 Task: Open Card Crisis Communication Execution in Board Social Media Influencer Content Creation and Management to Workspace Experiential Marketing and add a team member Softage.1@softage.net, a label Red, a checklist Cafe Launch, an attachment from your google drive, a color Red and finally, add a card description 'Plan and execute company team-building seminar' and a comment 'Let us make sure we have a clear understanding of the objectives and requirements of this task before getting started.'. Add a start date 'Jan 09, 1900' with a due date 'Jan 16, 1900'
Action: Mouse moved to (90, 398)
Screenshot: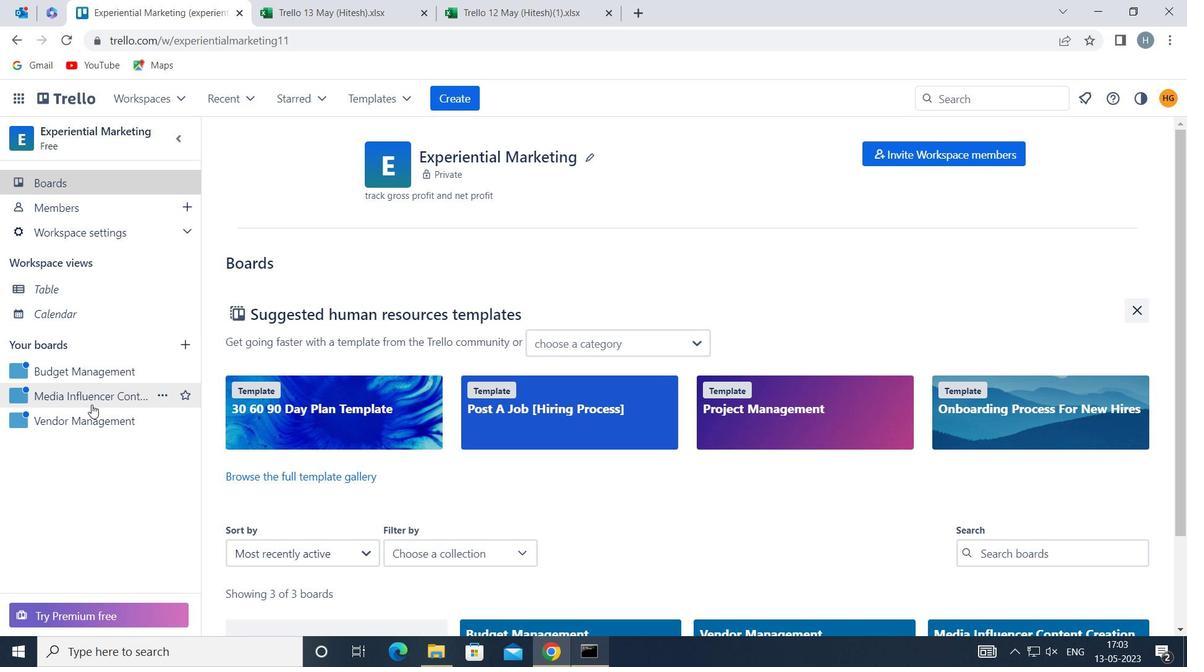 
Action: Mouse pressed left at (90, 398)
Screenshot: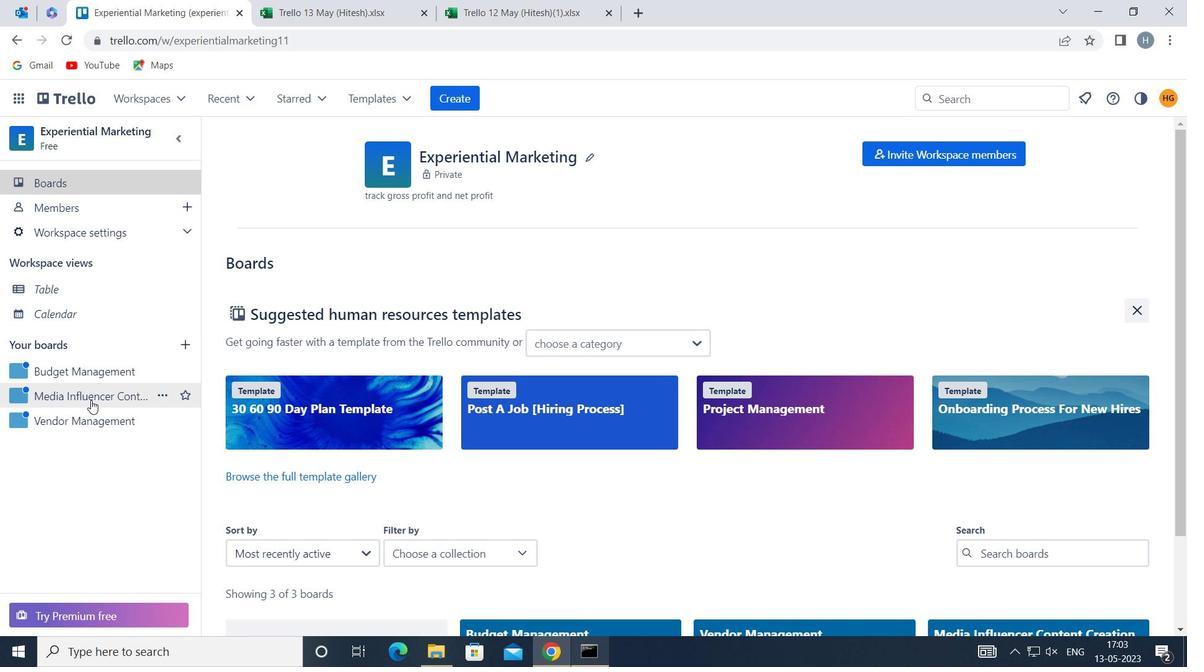 
Action: Mouse moved to (753, 220)
Screenshot: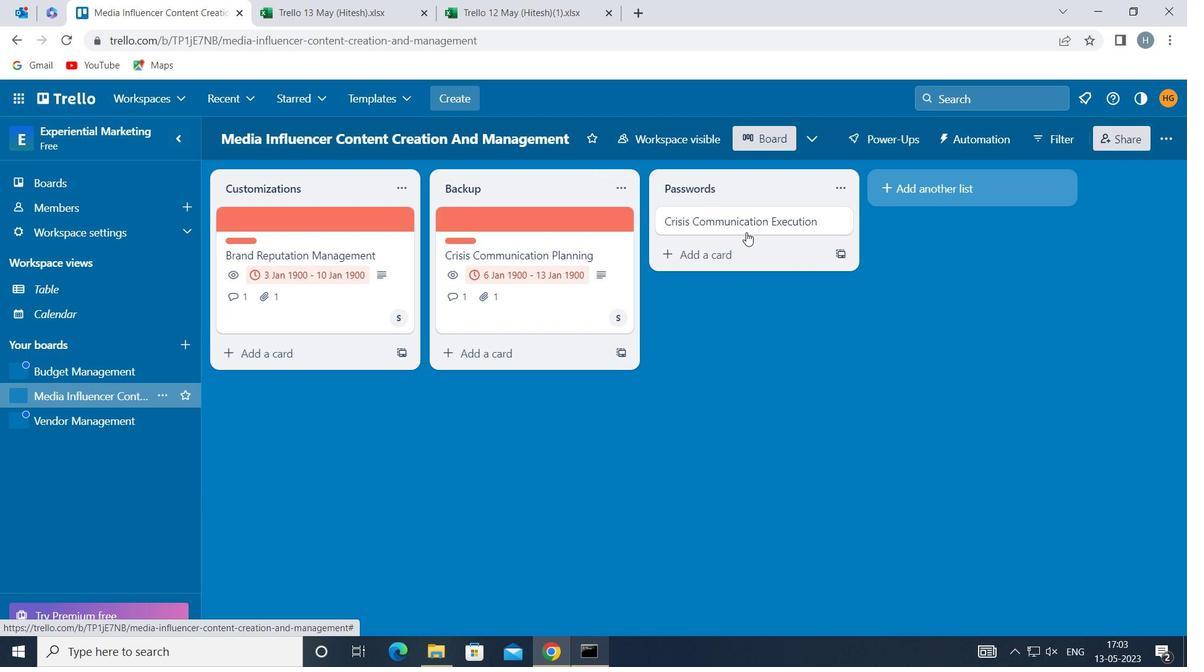 
Action: Mouse pressed left at (753, 220)
Screenshot: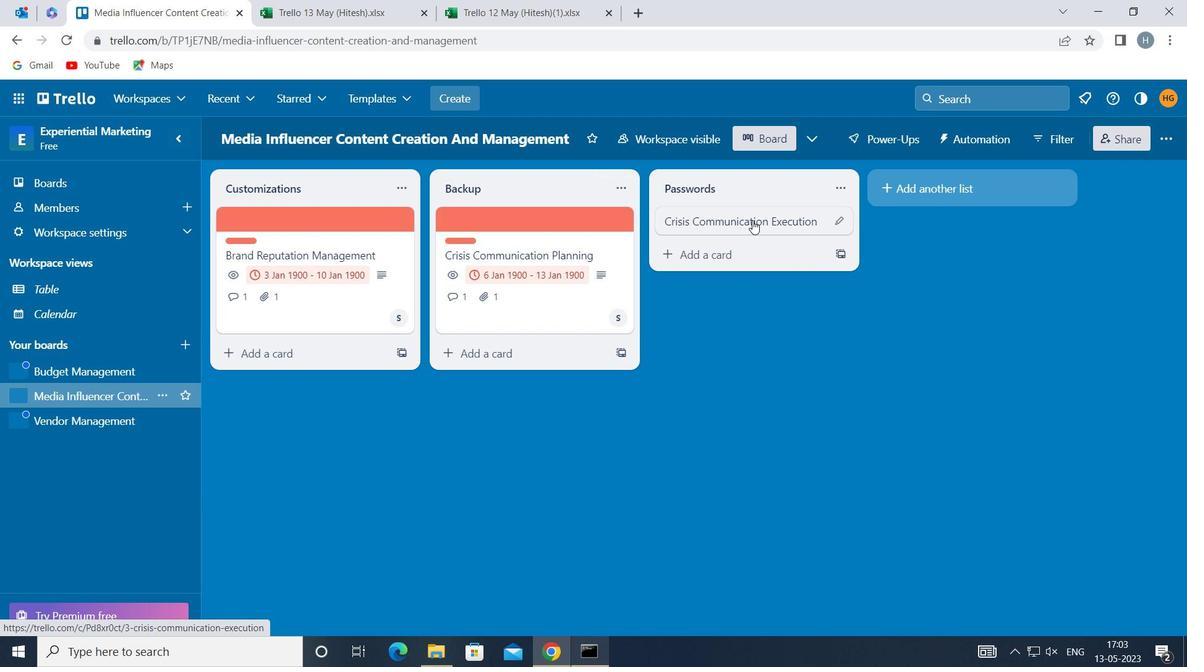 
Action: Mouse moved to (821, 275)
Screenshot: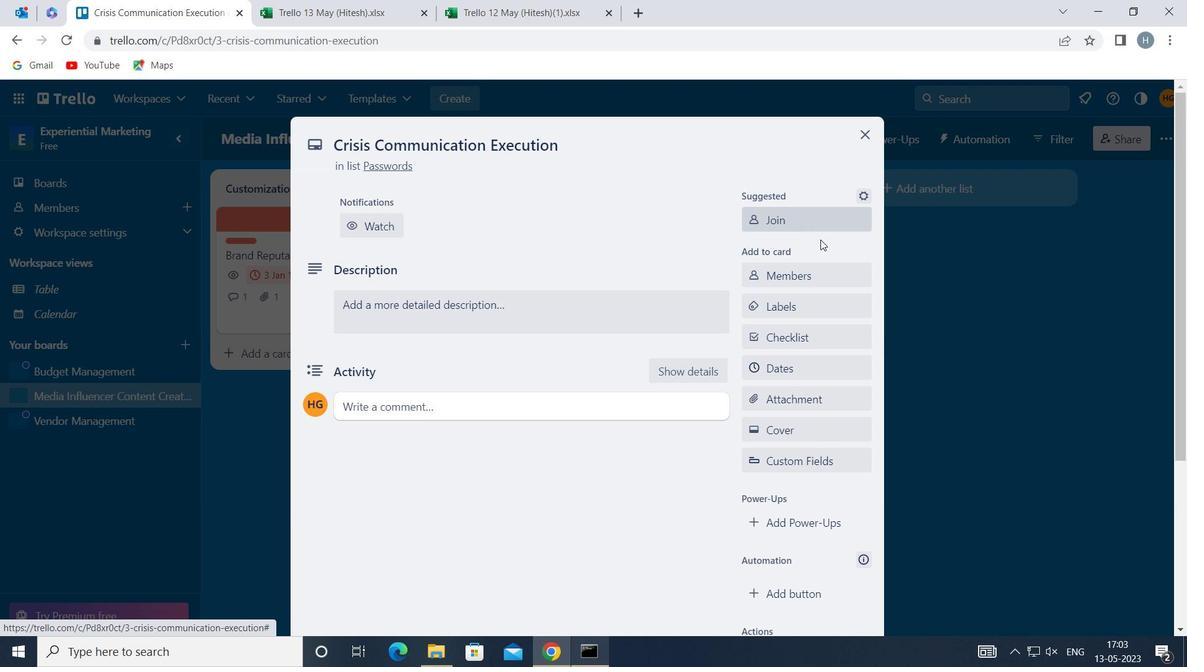 
Action: Mouse pressed left at (821, 275)
Screenshot: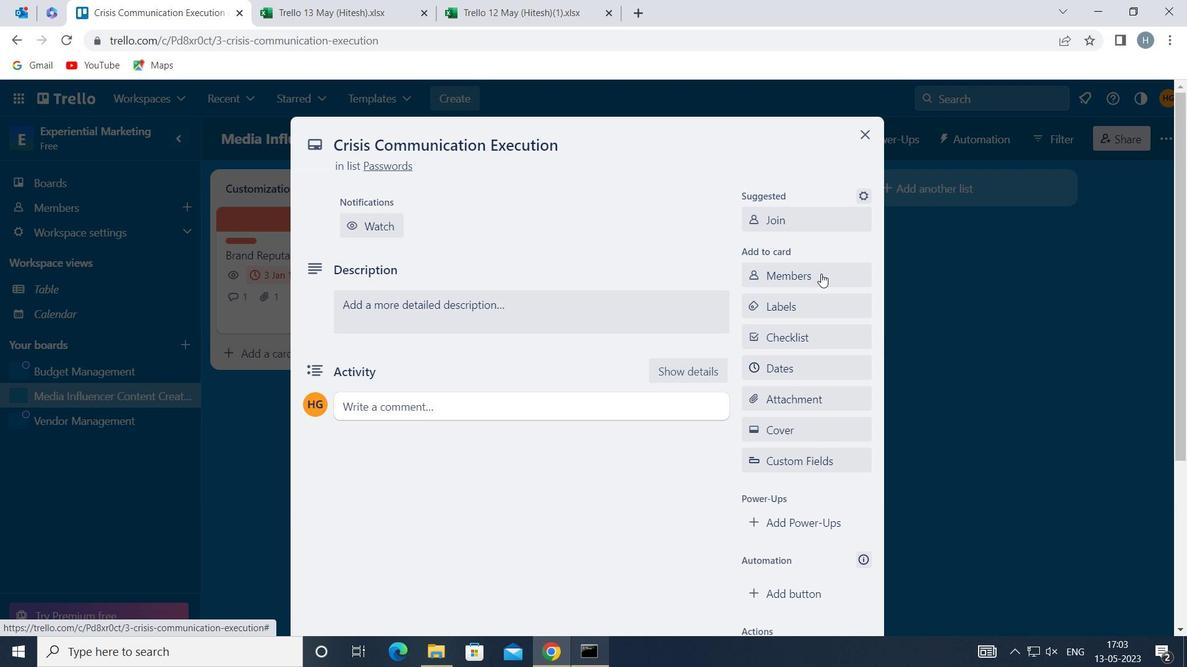 
Action: Key pressed softage
Screenshot: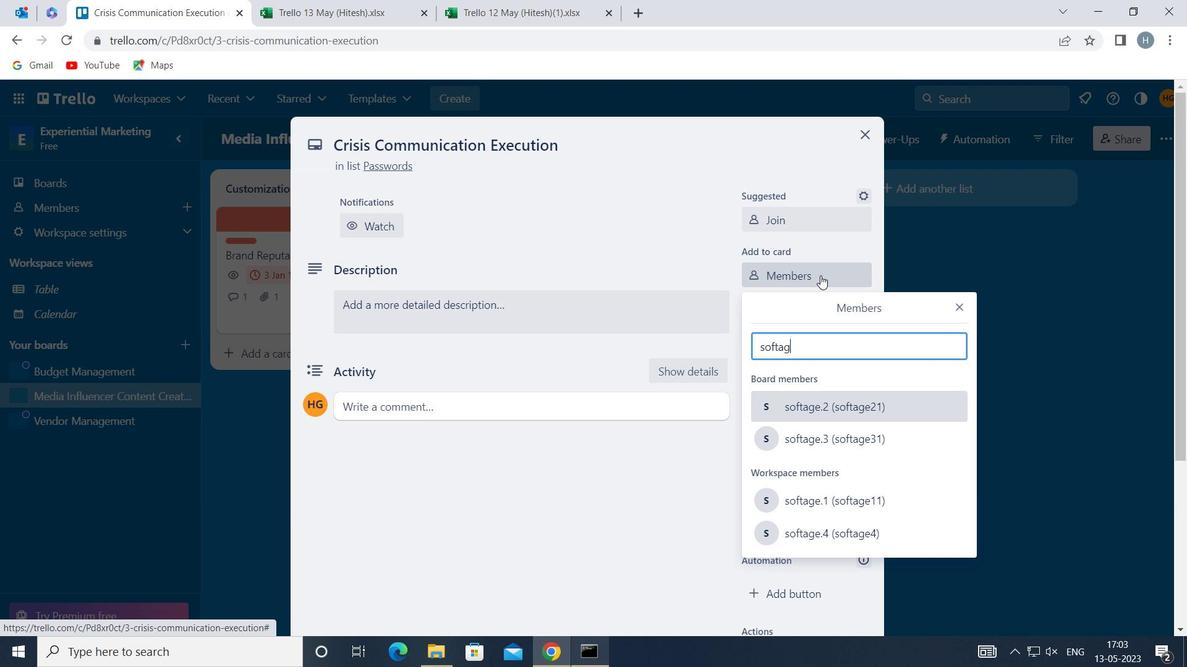 
Action: Mouse moved to (848, 497)
Screenshot: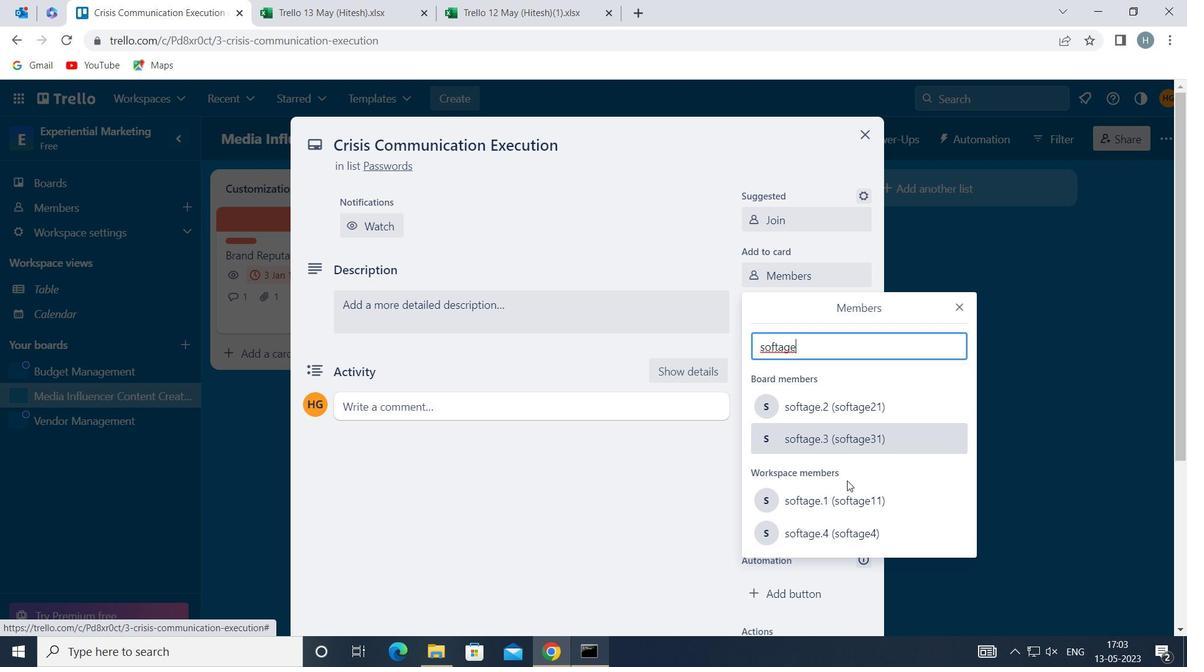 
Action: Mouse pressed left at (848, 497)
Screenshot: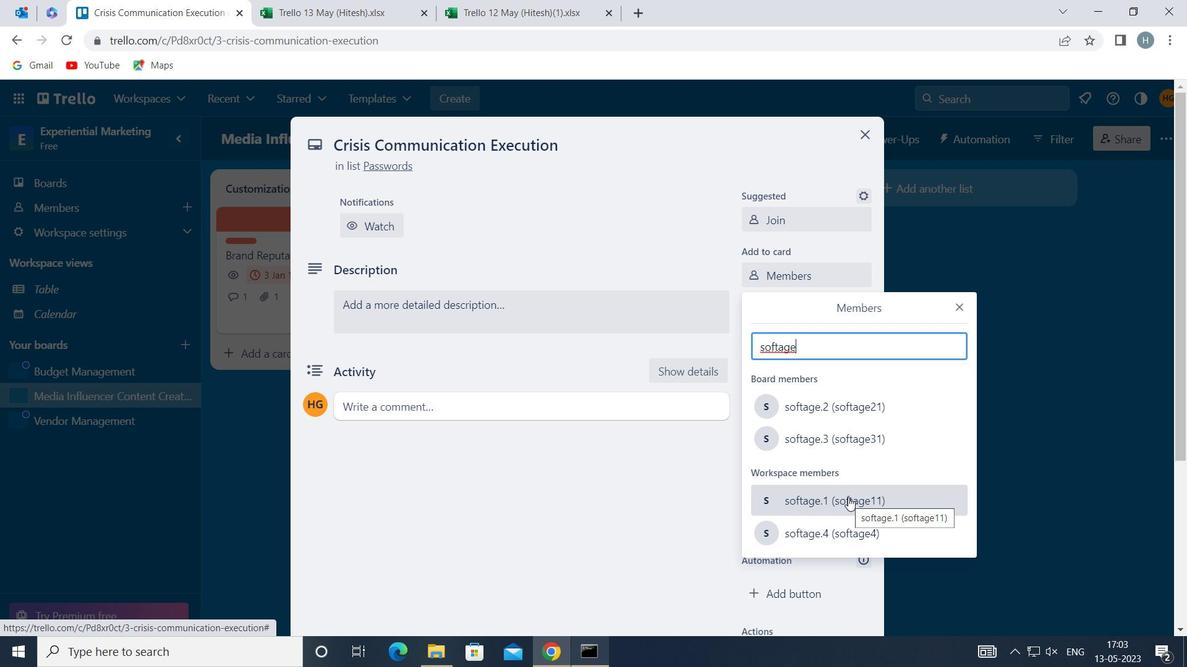 
Action: Mouse moved to (960, 306)
Screenshot: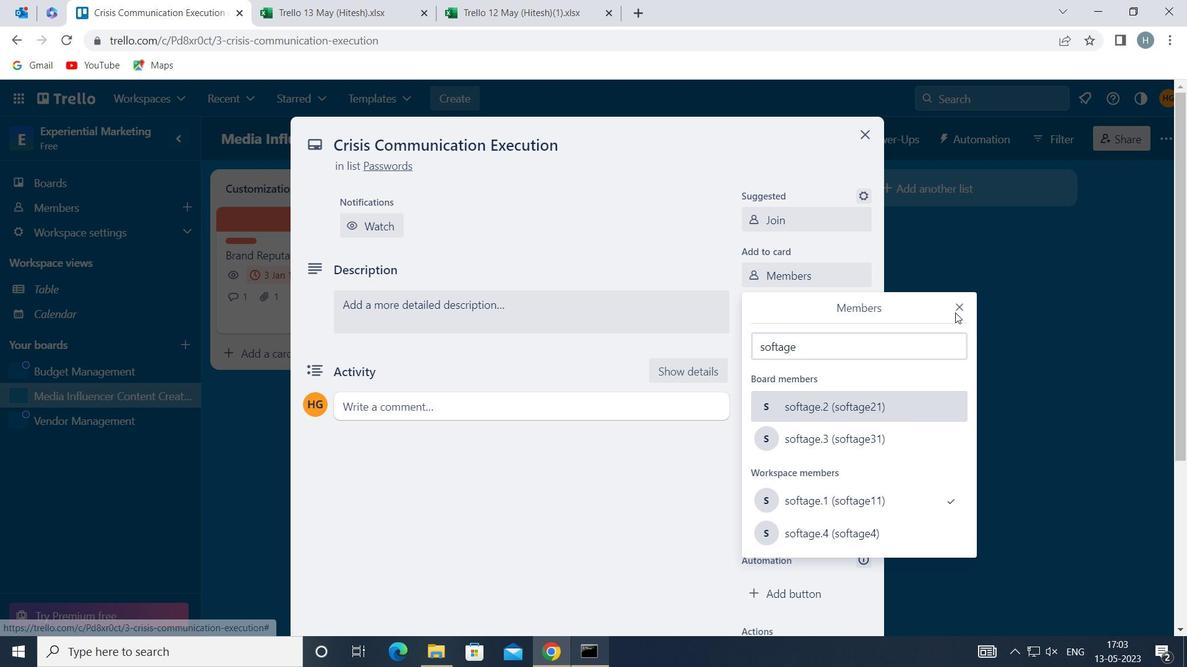 
Action: Mouse pressed left at (960, 306)
Screenshot: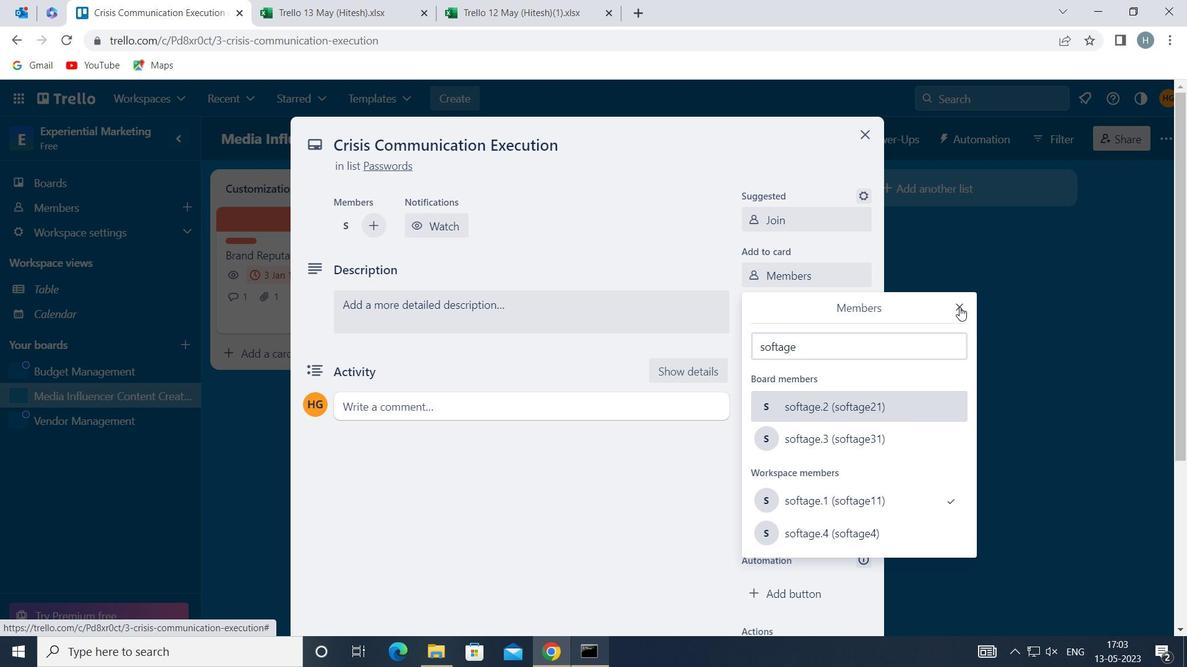 
Action: Mouse moved to (816, 301)
Screenshot: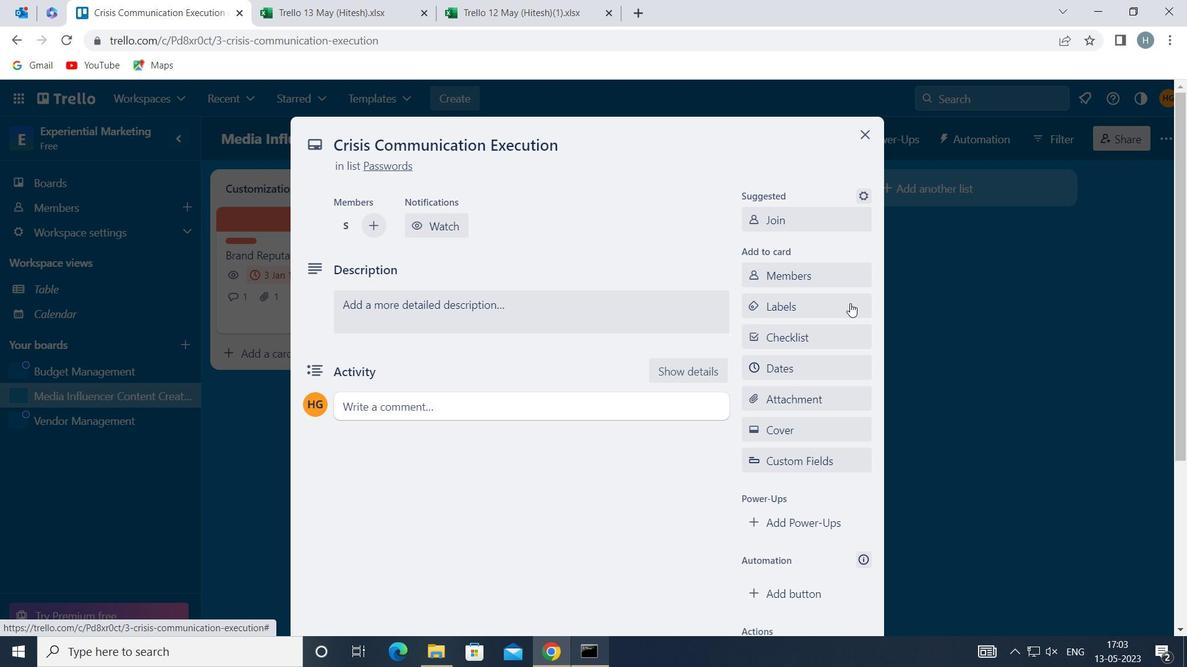 
Action: Mouse pressed left at (816, 301)
Screenshot: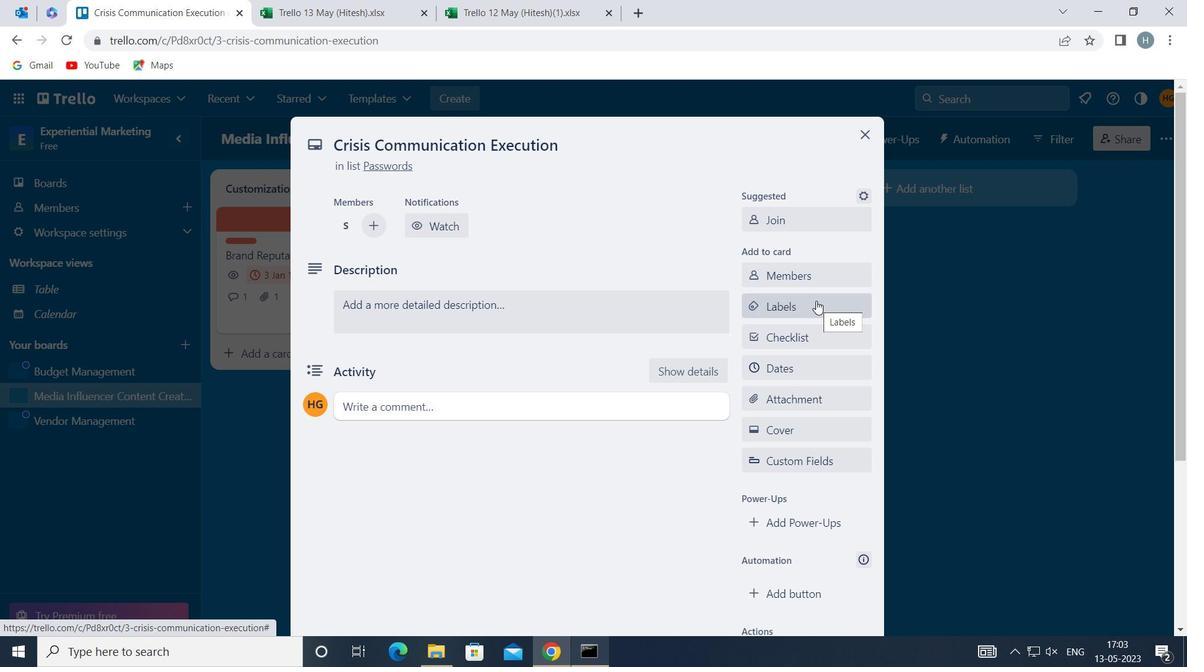 
Action: Mouse moved to (817, 305)
Screenshot: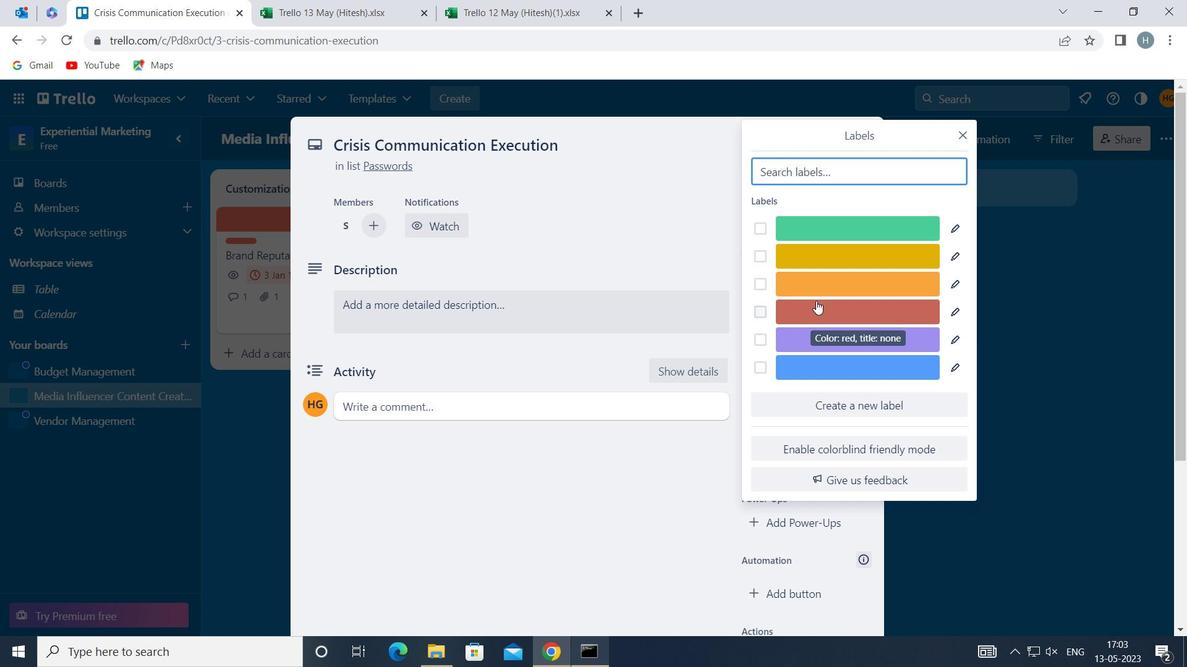 
Action: Mouse pressed left at (817, 305)
Screenshot: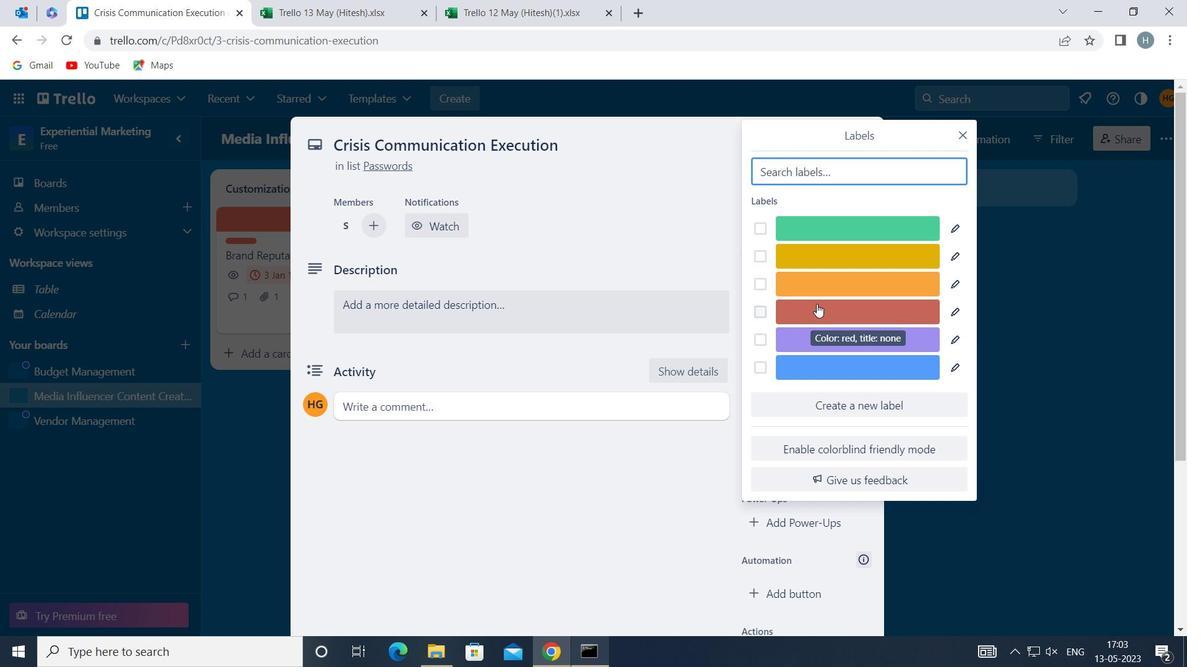
Action: Mouse moved to (962, 132)
Screenshot: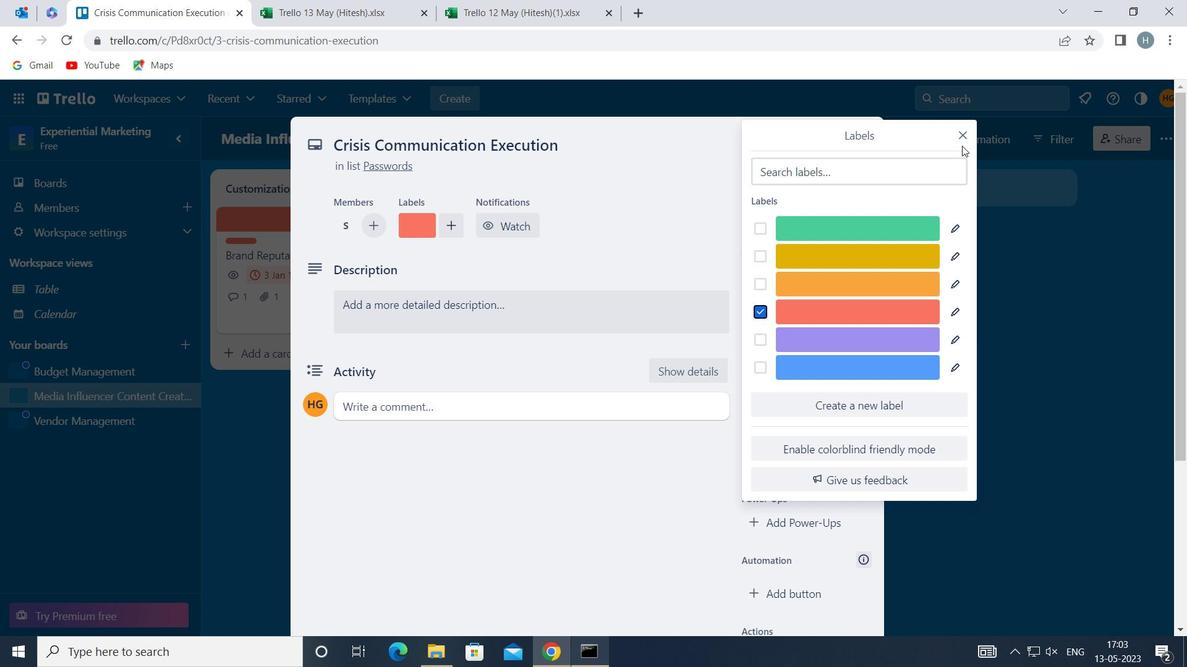 
Action: Mouse pressed left at (962, 132)
Screenshot: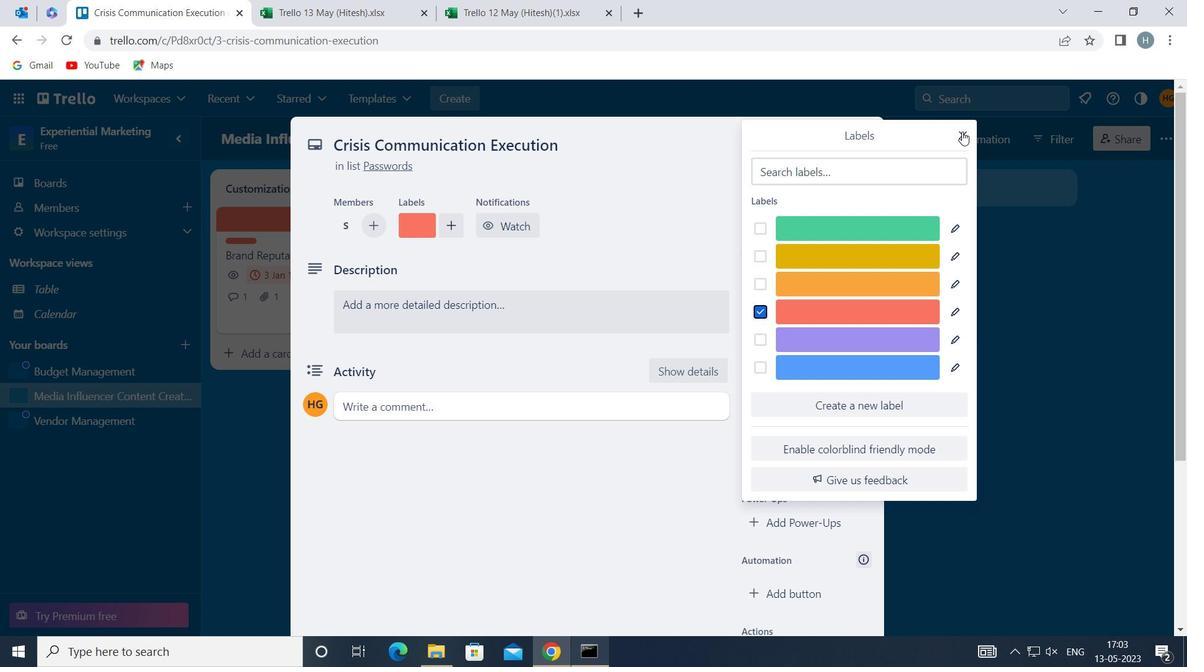 
Action: Mouse moved to (833, 337)
Screenshot: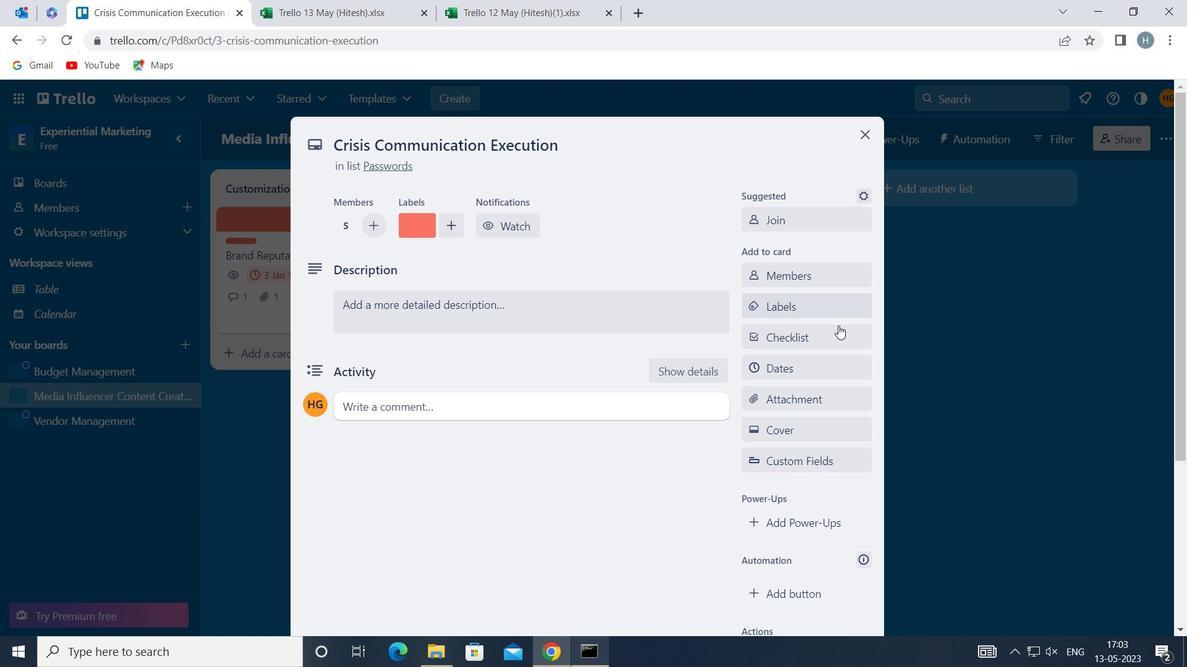 
Action: Mouse pressed left at (833, 337)
Screenshot: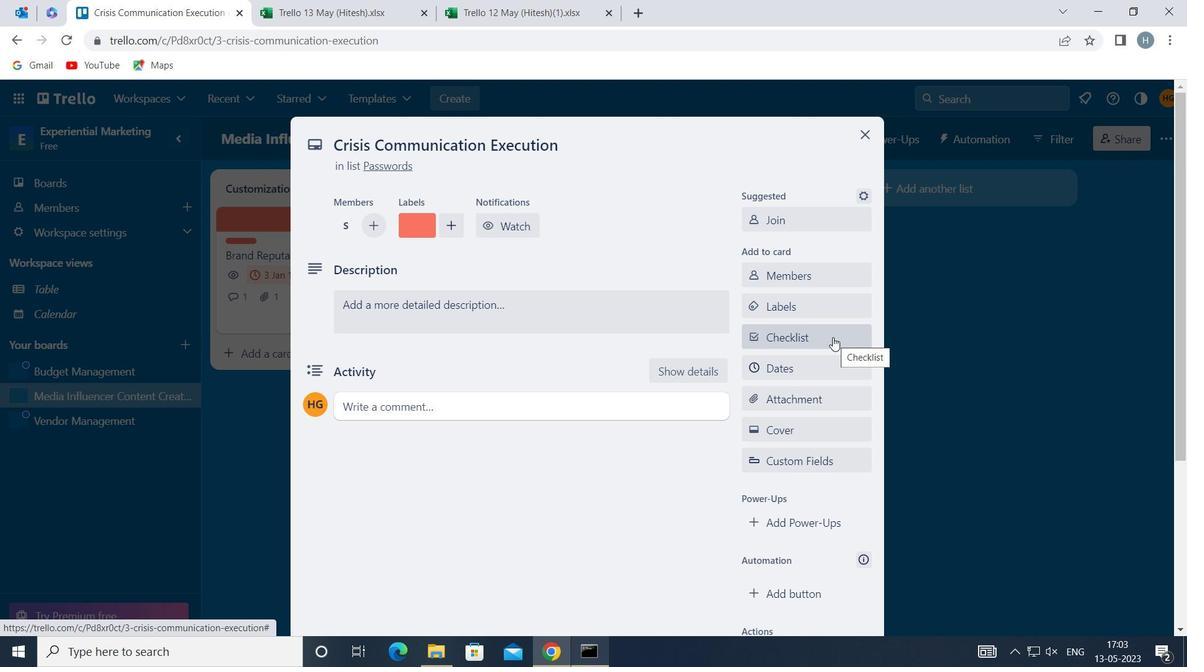 
Action: Key pressed <Key.shift>CAFE<Key.space><Key.shift_r>L<Key.backspace><Key.shift_r>LAUNCH<Key.space>
Screenshot: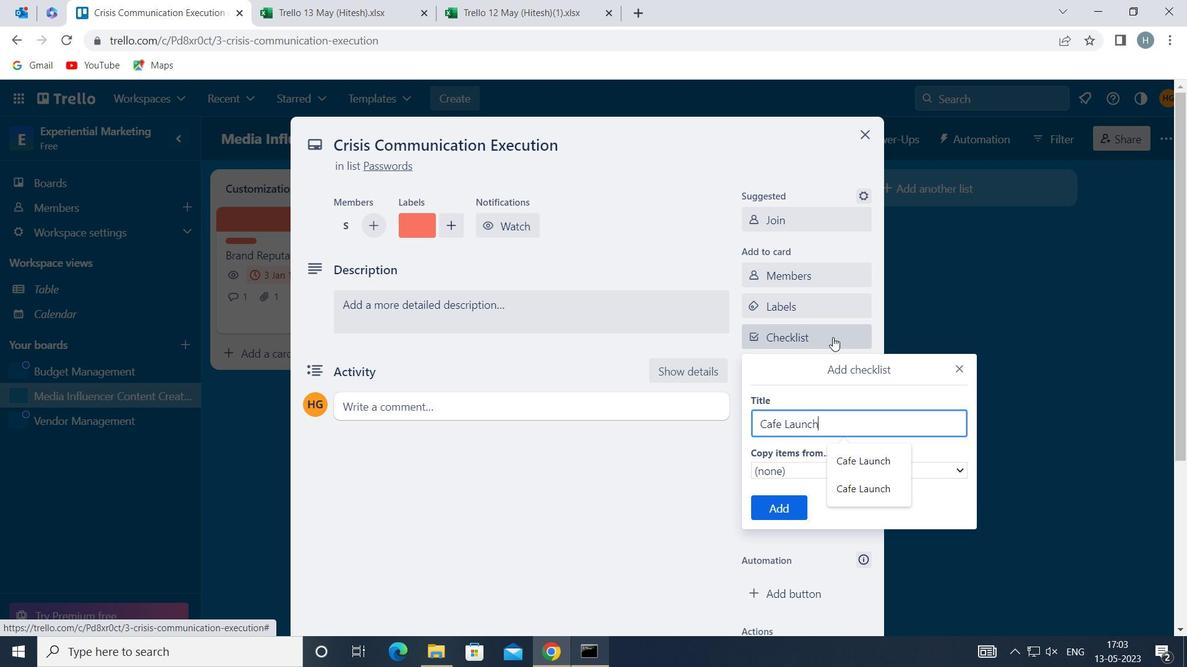 
Action: Mouse moved to (790, 504)
Screenshot: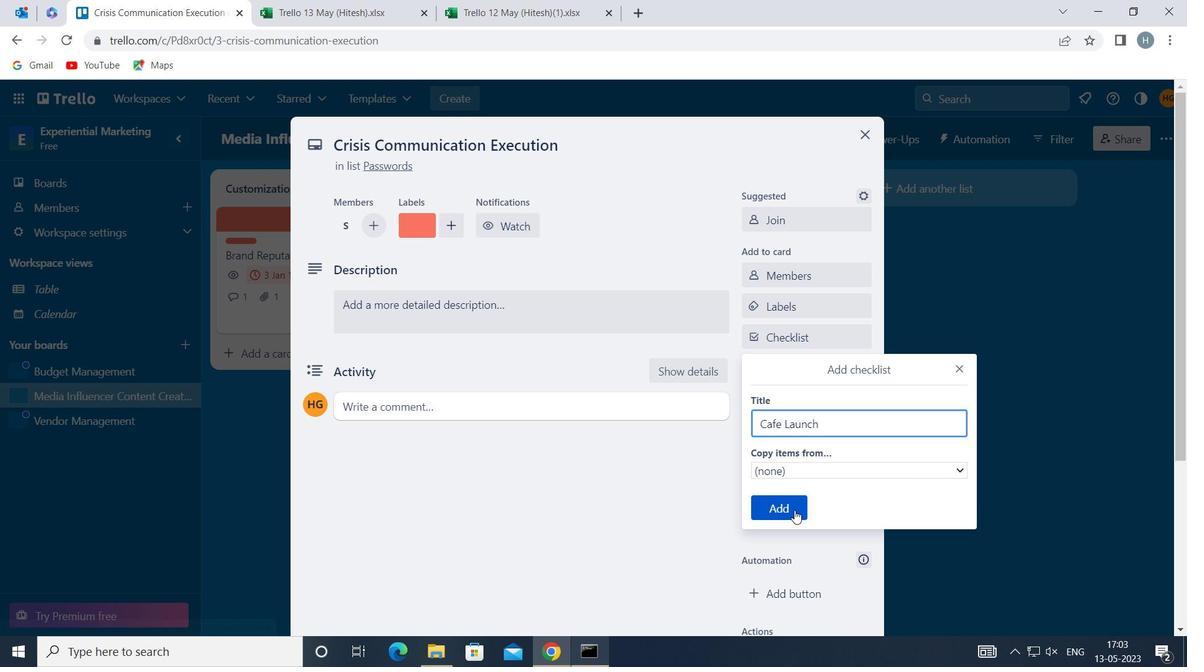 
Action: Mouse pressed left at (790, 504)
Screenshot: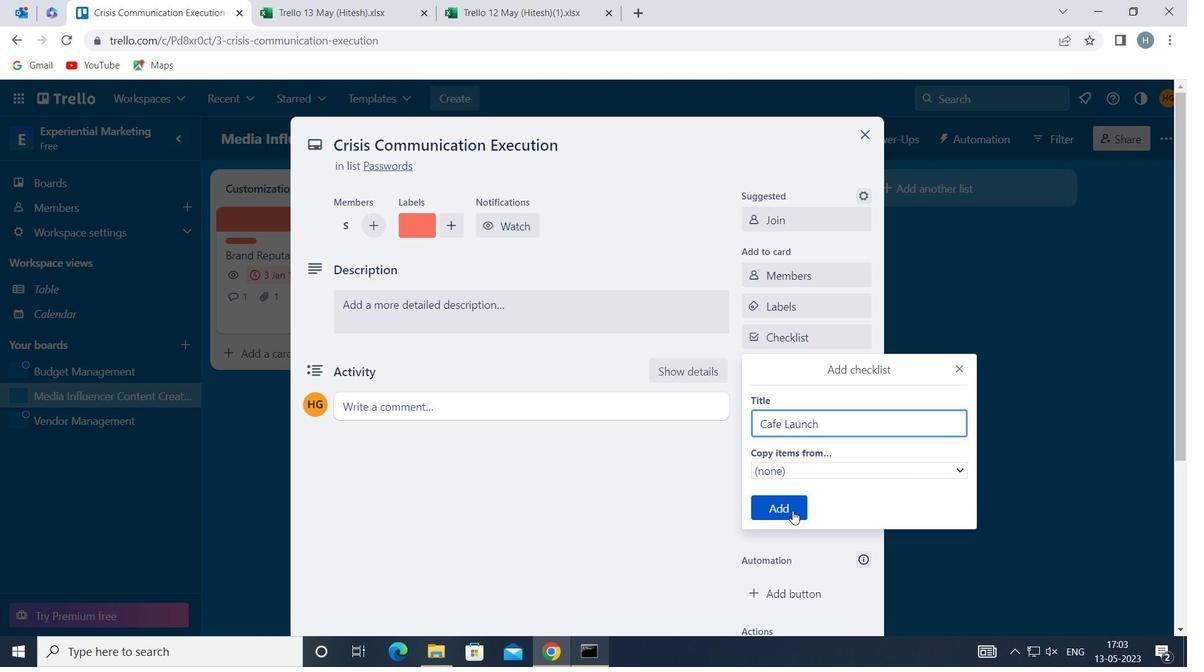 
Action: Mouse moved to (816, 397)
Screenshot: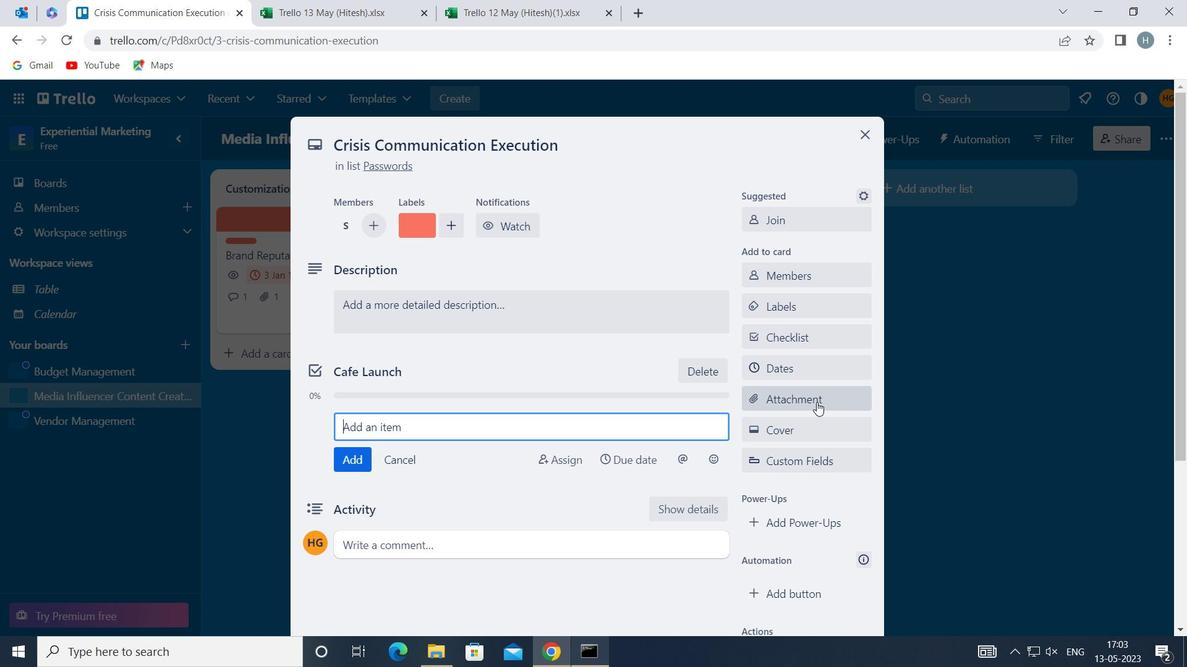 
Action: Mouse pressed left at (816, 397)
Screenshot: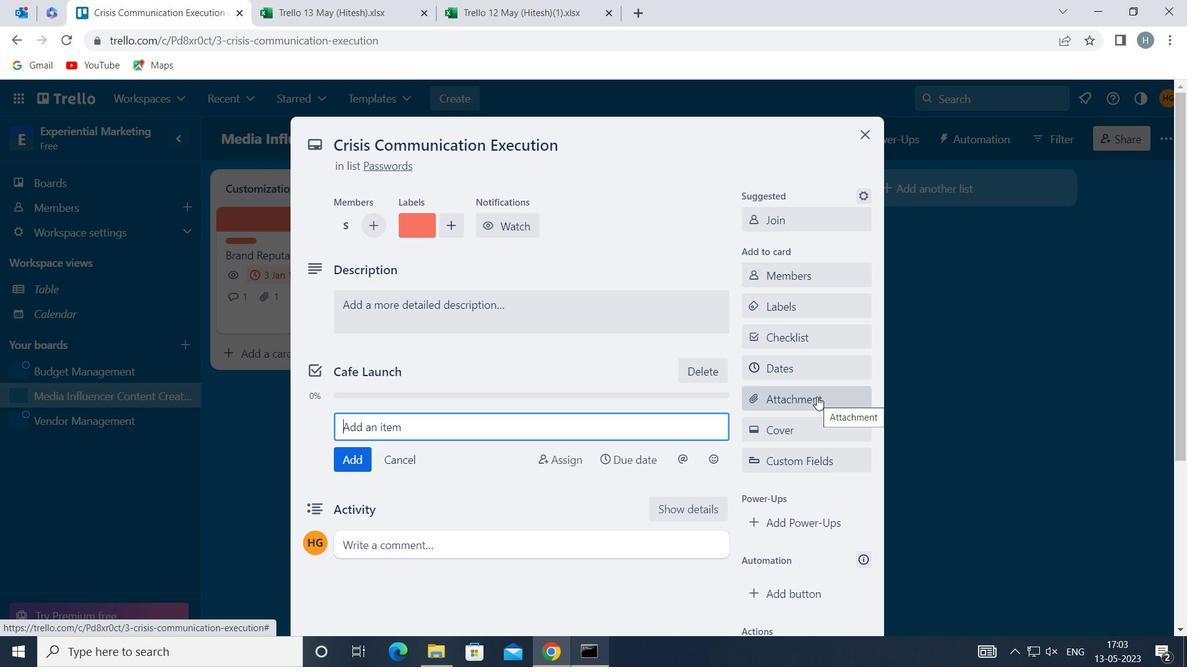 
Action: Mouse moved to (840, 220)
Screenshot: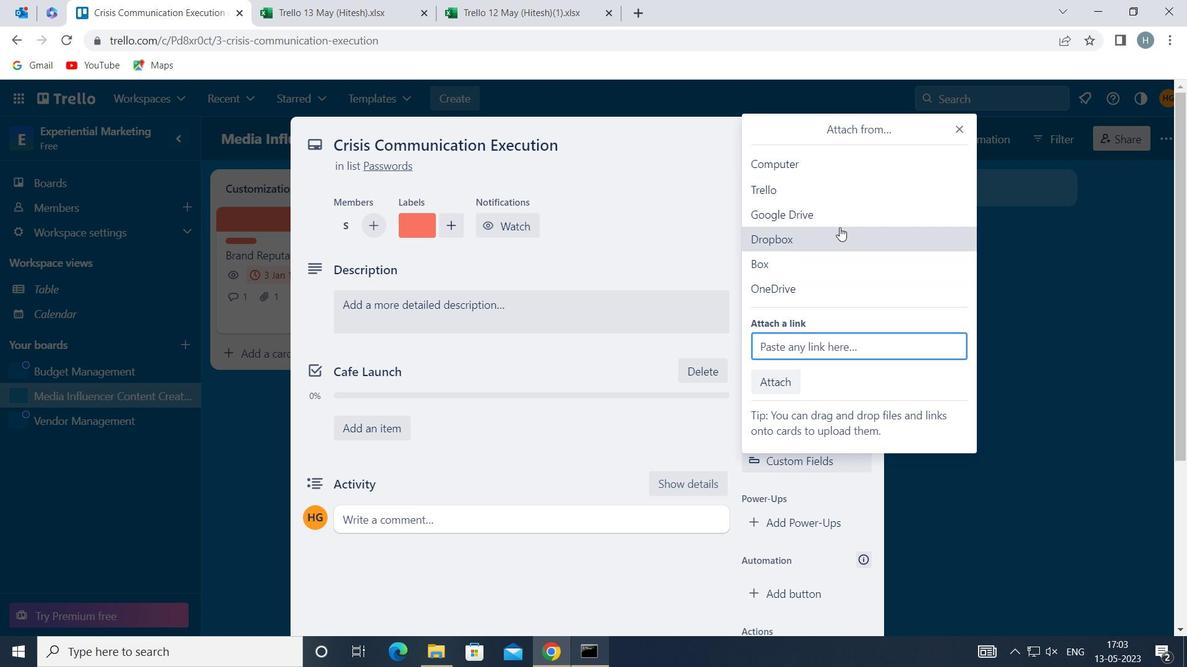 
Action: Mouse pressed left at (840, 220)
Screenshot: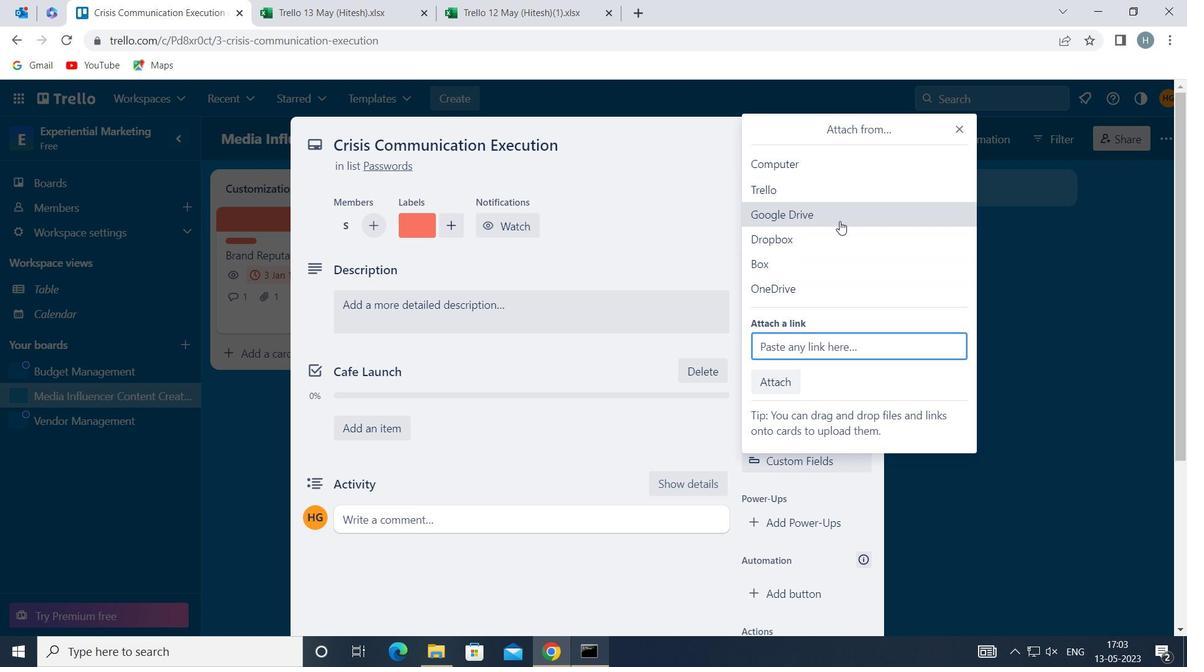 
Action: Mouse moved to (311, 326)
Screenshot: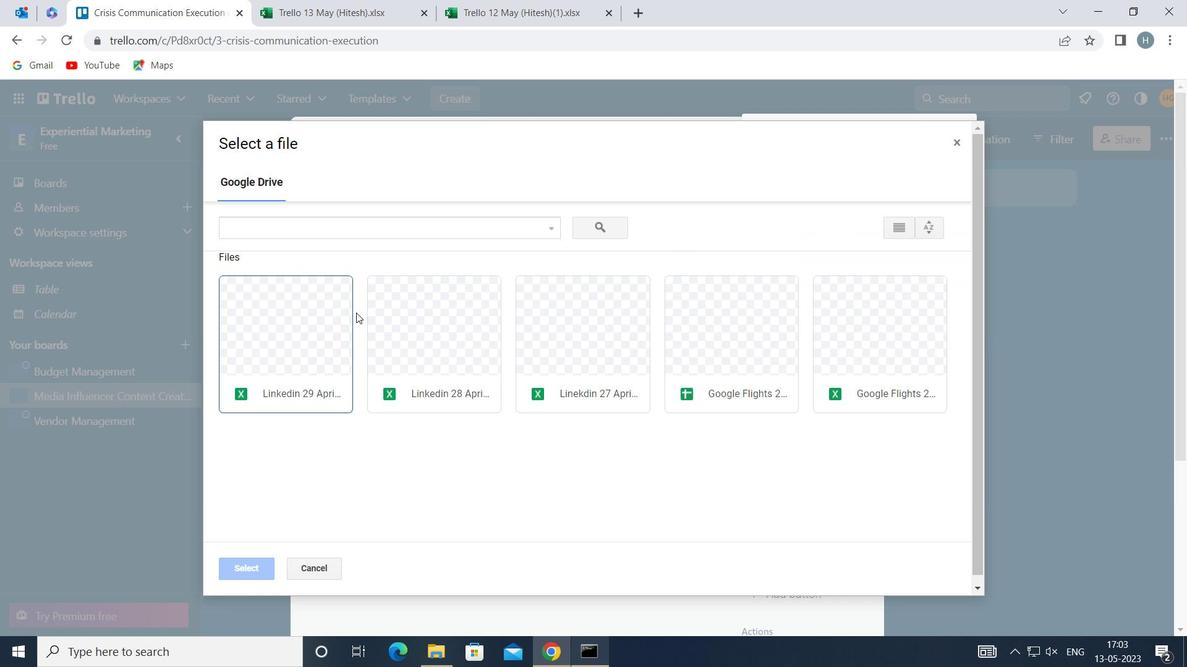 
Action: Mouse pressed left at (311, 326)
Screenshot: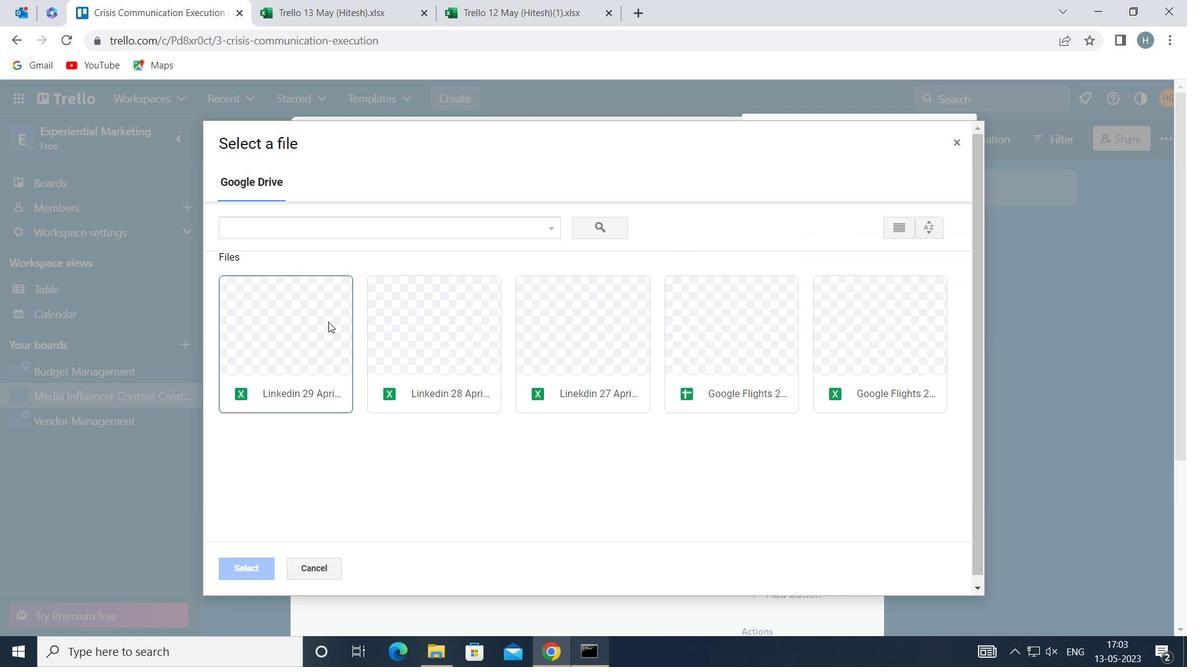 
Action: Mouse moved to (248, 572)
Screenshot: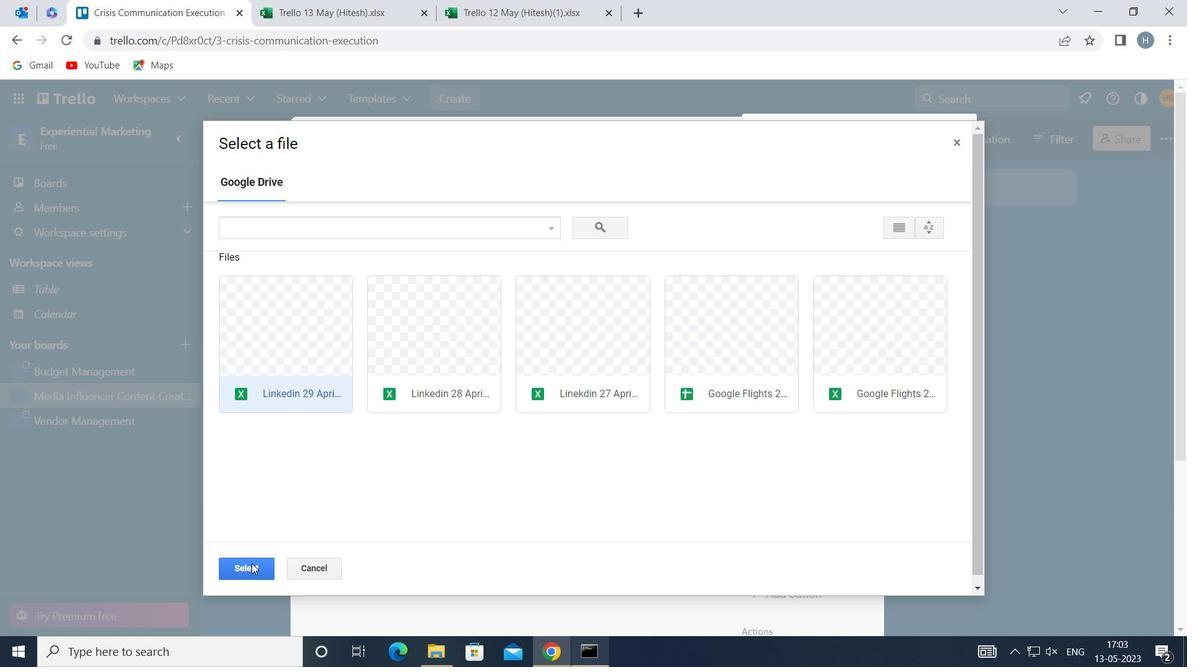 
Action: Mouse pressed left at (248, 572)
Screenshot: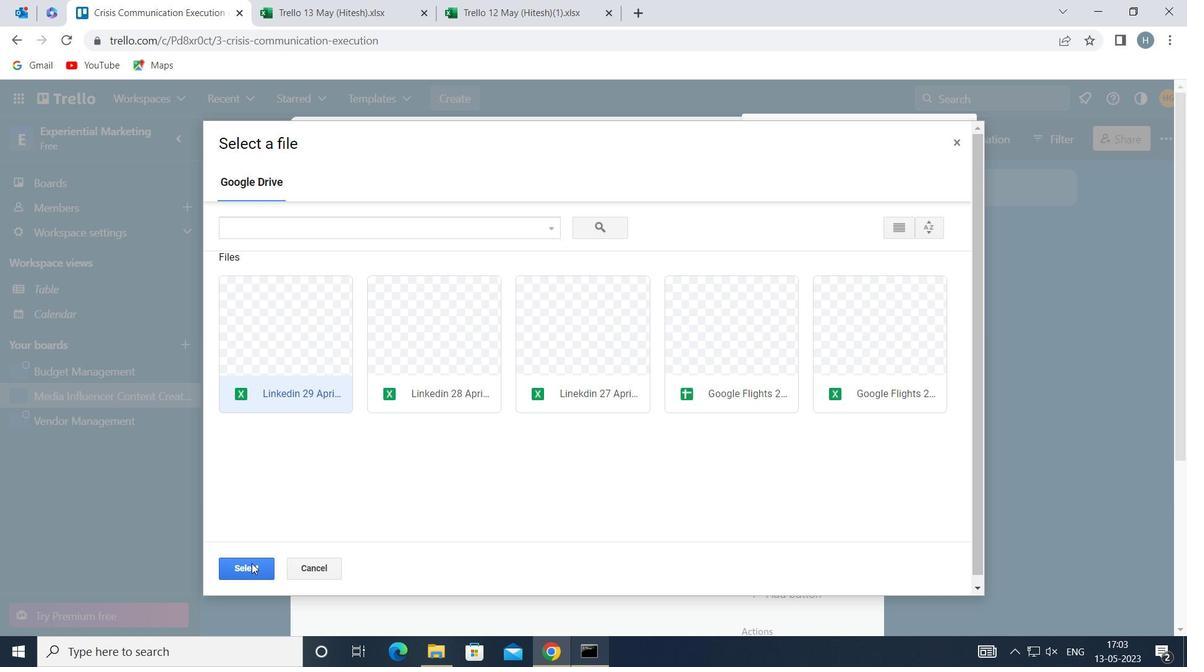 
Action: Mouse moved to (802, 427)
Screenshot: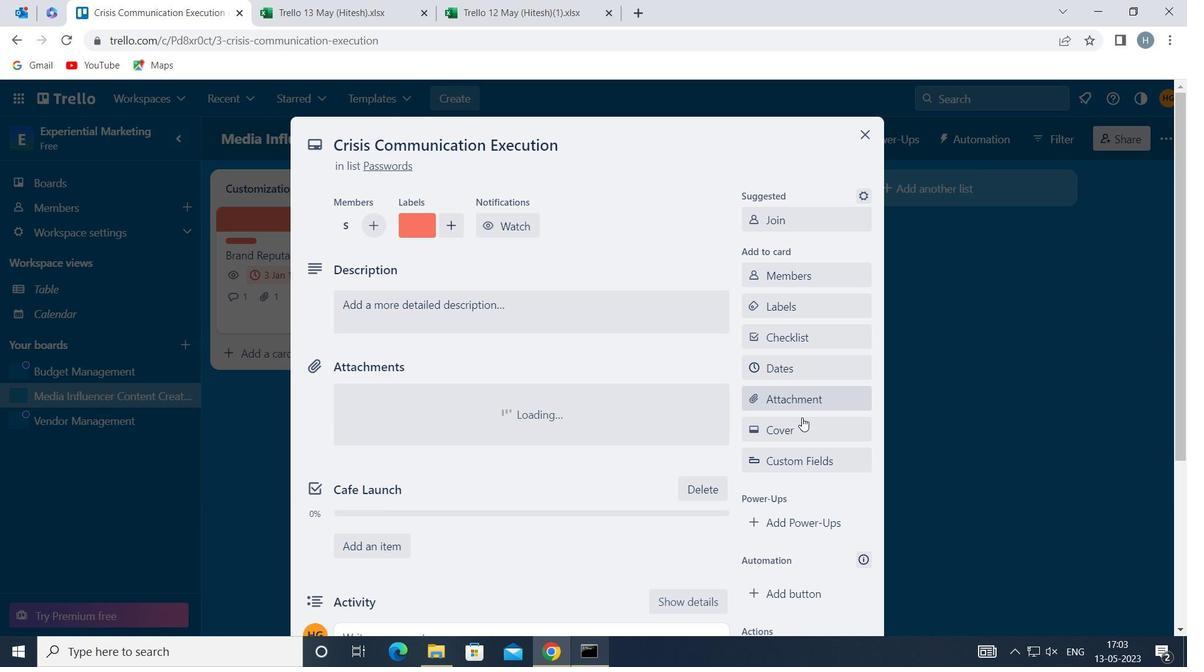 
Action: Mouse pressed left at (802, 427)
Screenshot: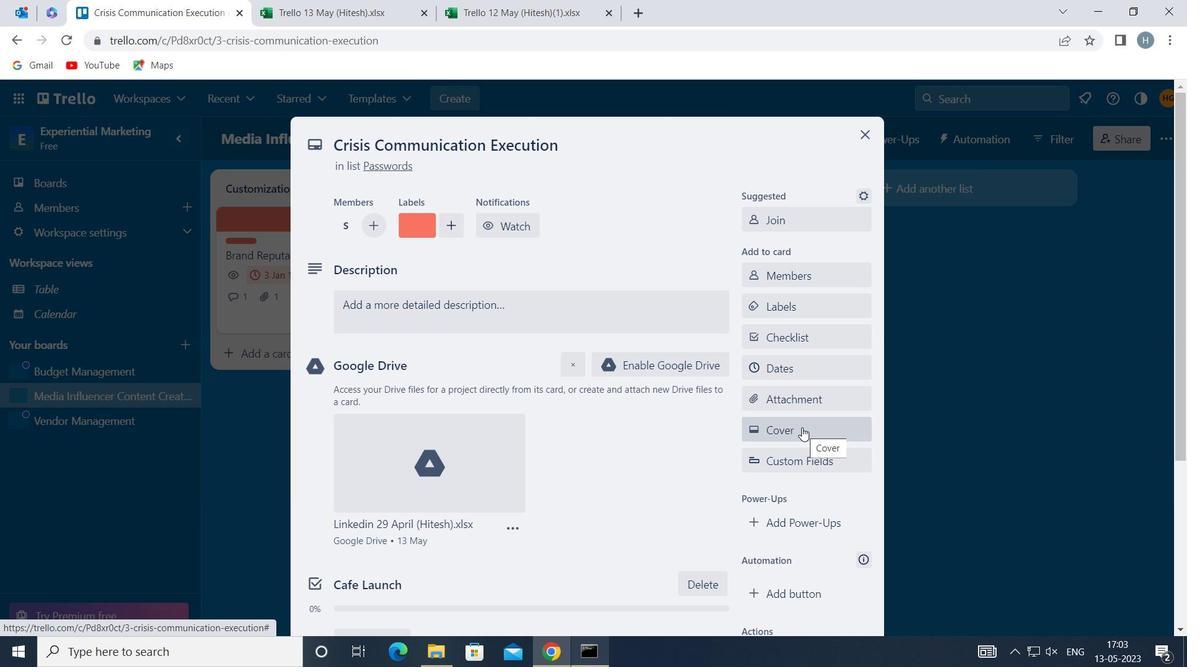 
Action: Mouse moved to (904, 327)
Screenshot: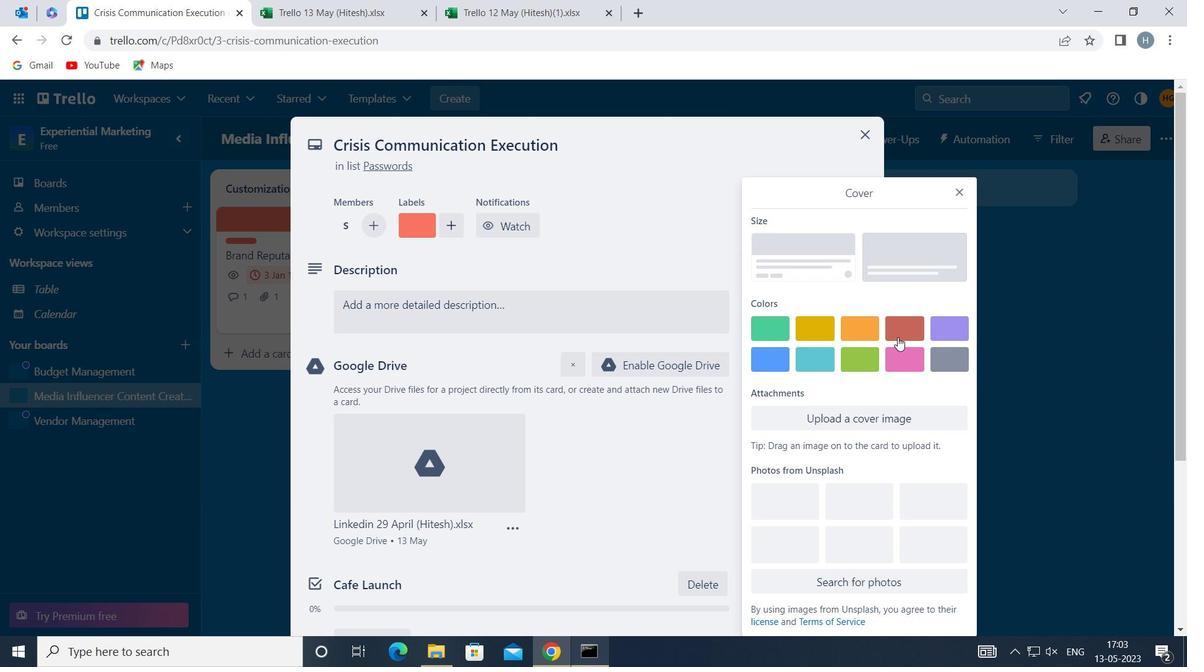 
Action: Mouse pressed left at (904, 327)
Screenshot: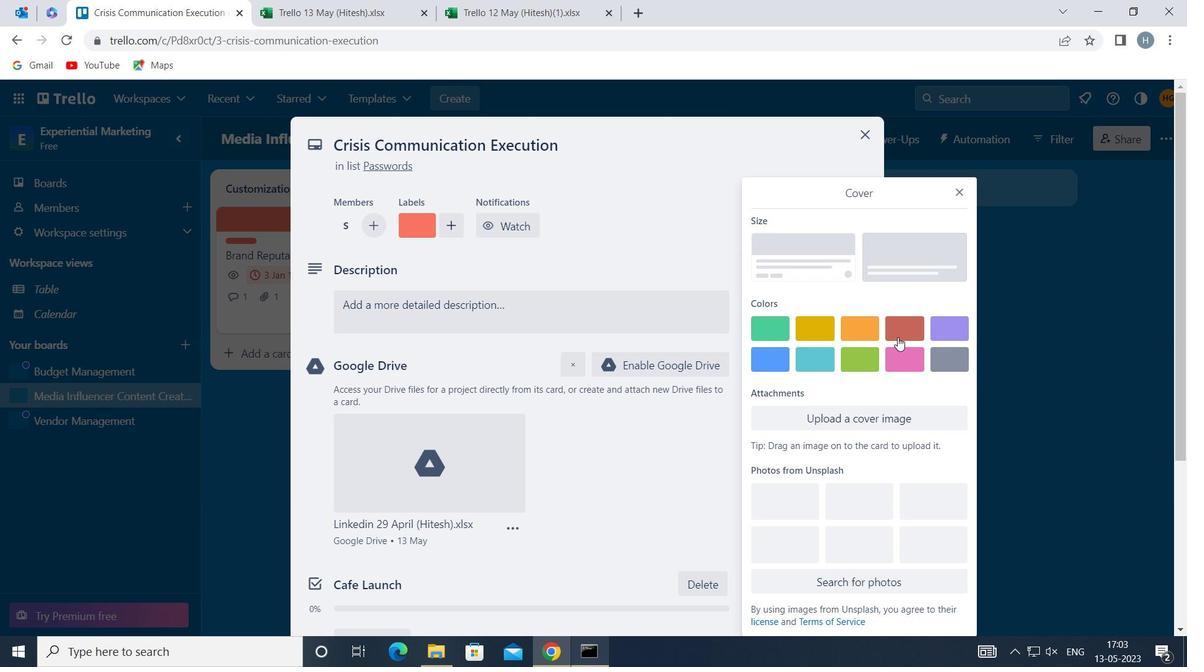 
Action: Mouse moved to (958, 162)
Screenshot: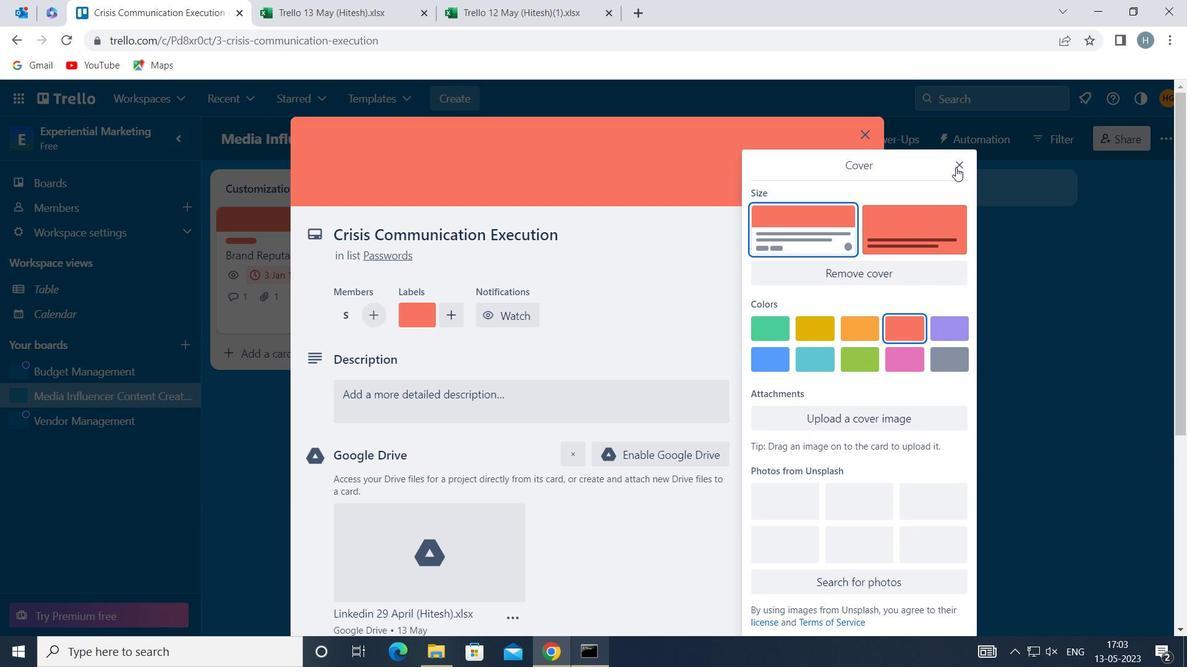 
Action: Mouse pressed left at (958, 162)
Screenshot: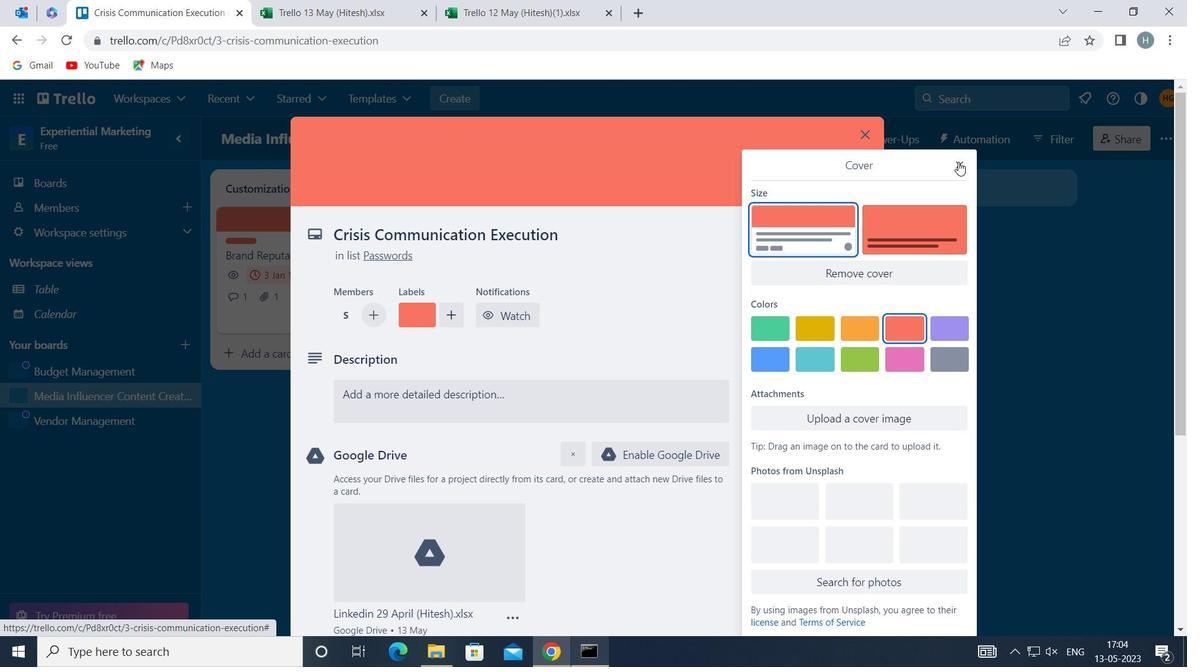 
Action: Mouse moved to (594, 391)
Screenshot: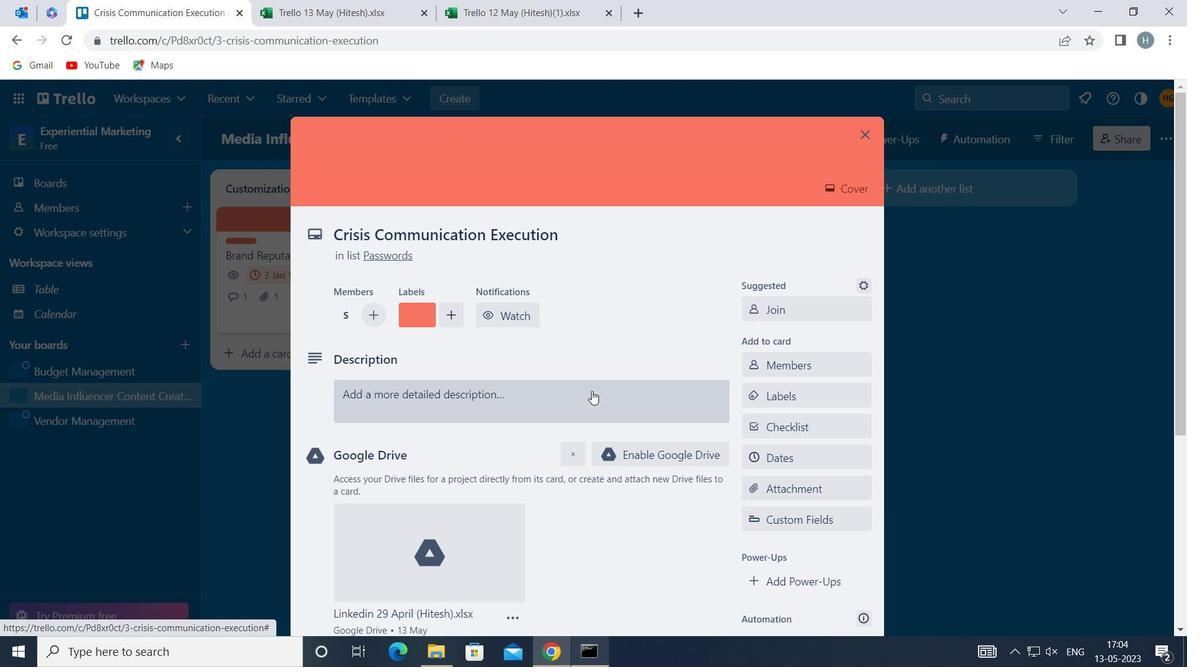 
Action: Mouse pressed left at (594, 391)
Screenshot: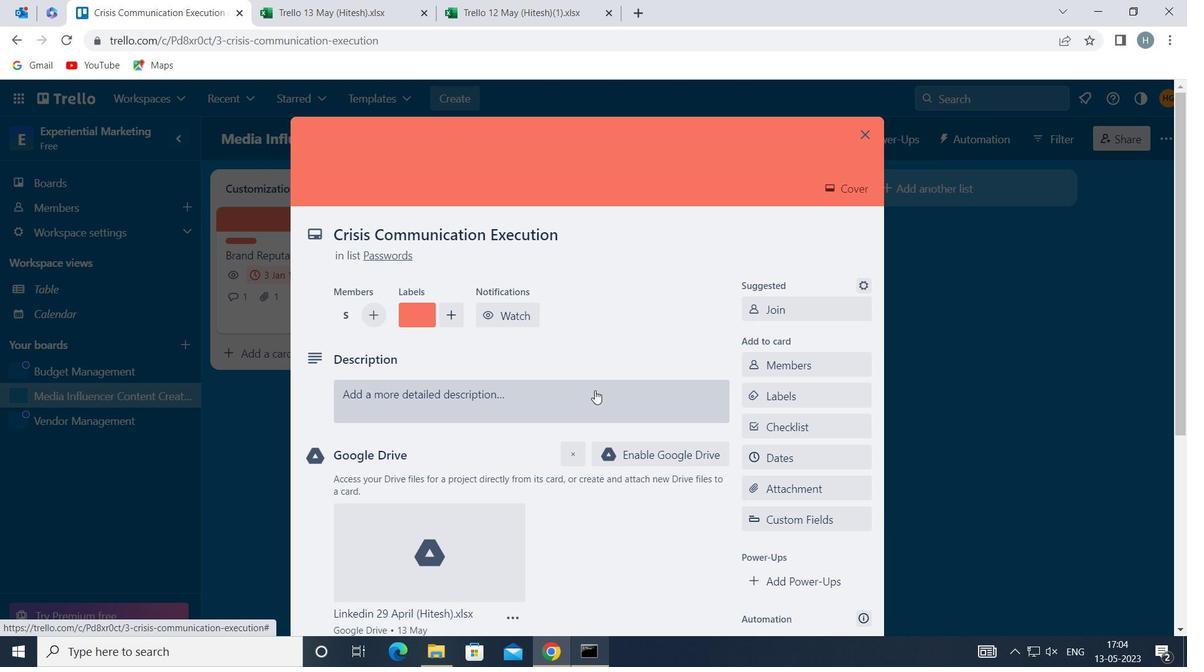 
Action: Key pressed <Key.shift>PLAN<Key.space>AND<Key.space>EXECUTE<Key.space>COMPANY<Key.space>TE<Key.caps_lock>AM-BUILDING<Key.space>SEMINO<Key.backspace>AR<Key.backspace><Key.backspace><Key.backspace><Key.backspace><Key.backspace><Key.backspace><Key.backspace><Key.backspace><Key.backspace><Key.backspace><Key.backspace><Key.backspace><Key.backspace><Key.backspace><Key.backspace><Key.backspace><Key.backspace><Key.backspace><Key.backspace><Key.caps_lock>AM<Key.space><Key.backspace>-BUILDING<Key.space>SEMINAR
Screenshot: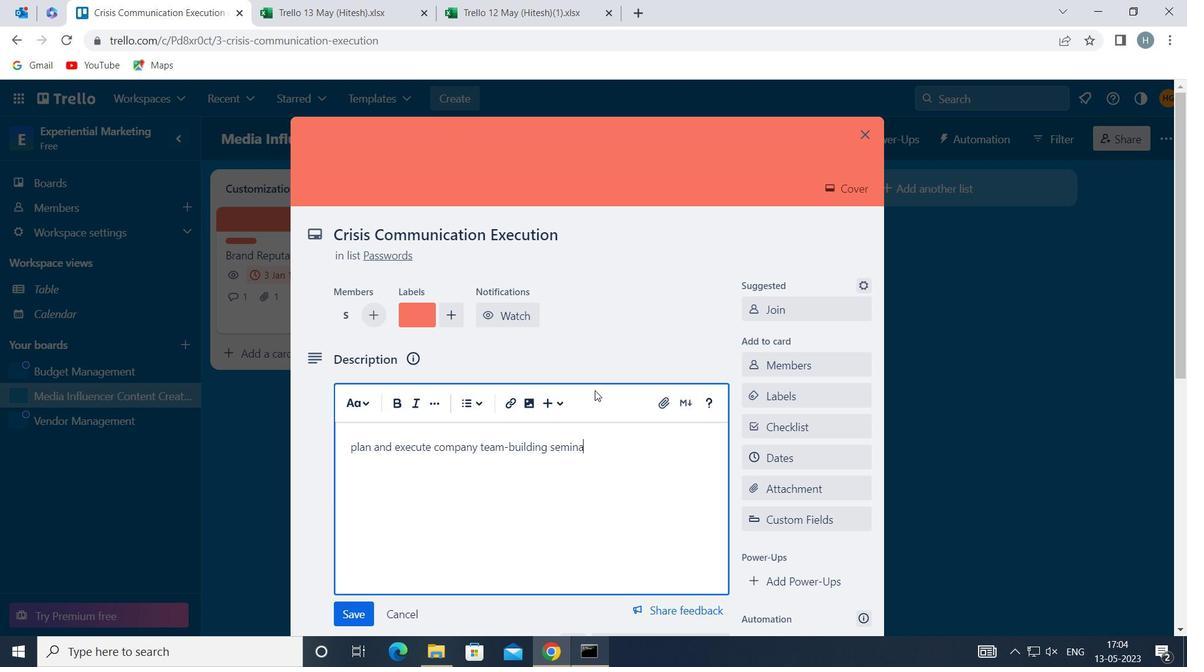 
Action: Mouse moved to (354, 613)
Screenshot: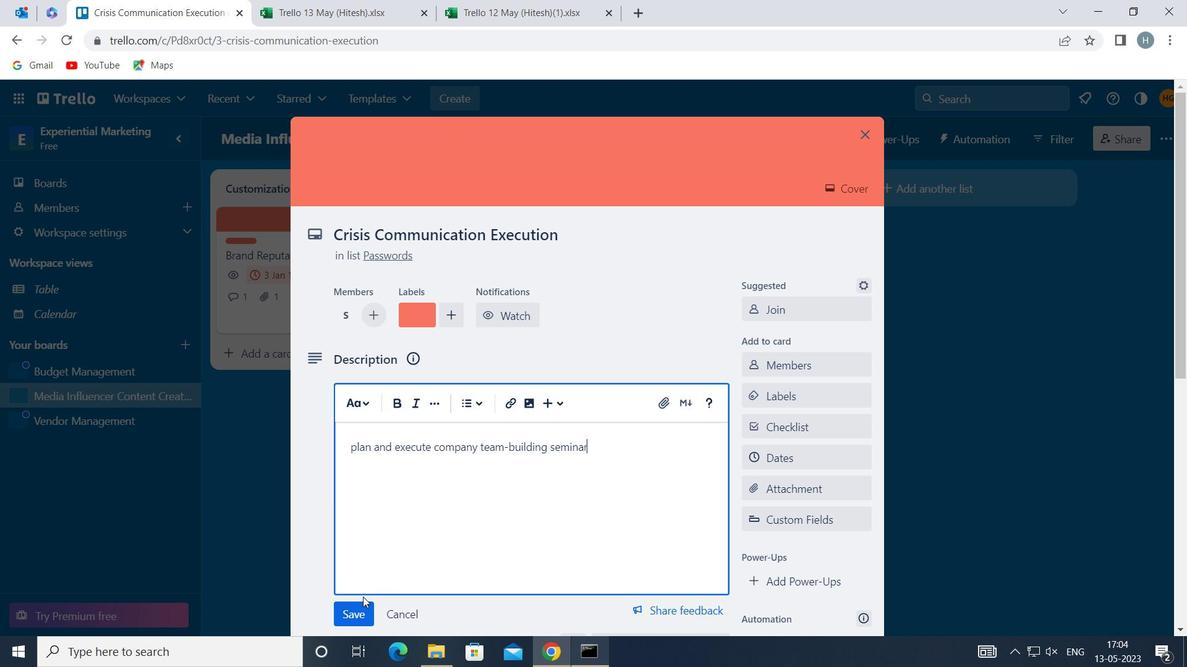 
Action: Mouse pressed left at (354, 613)
Screenshot: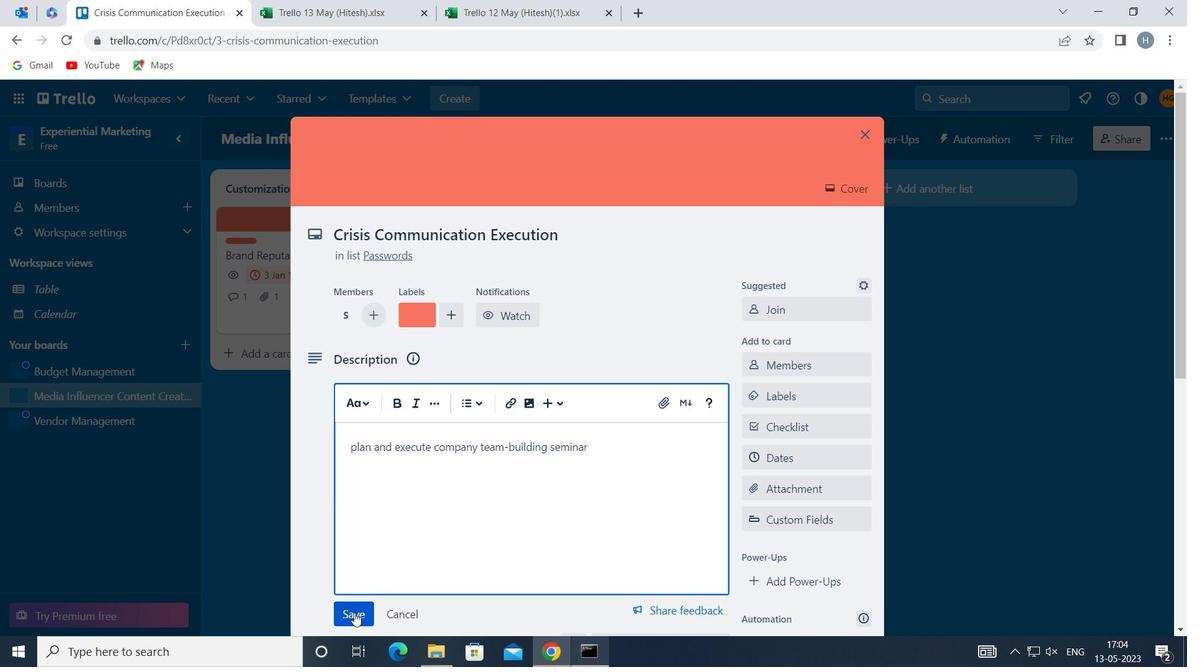 
Action: Mouse moved to (523, 467)
Screenshot: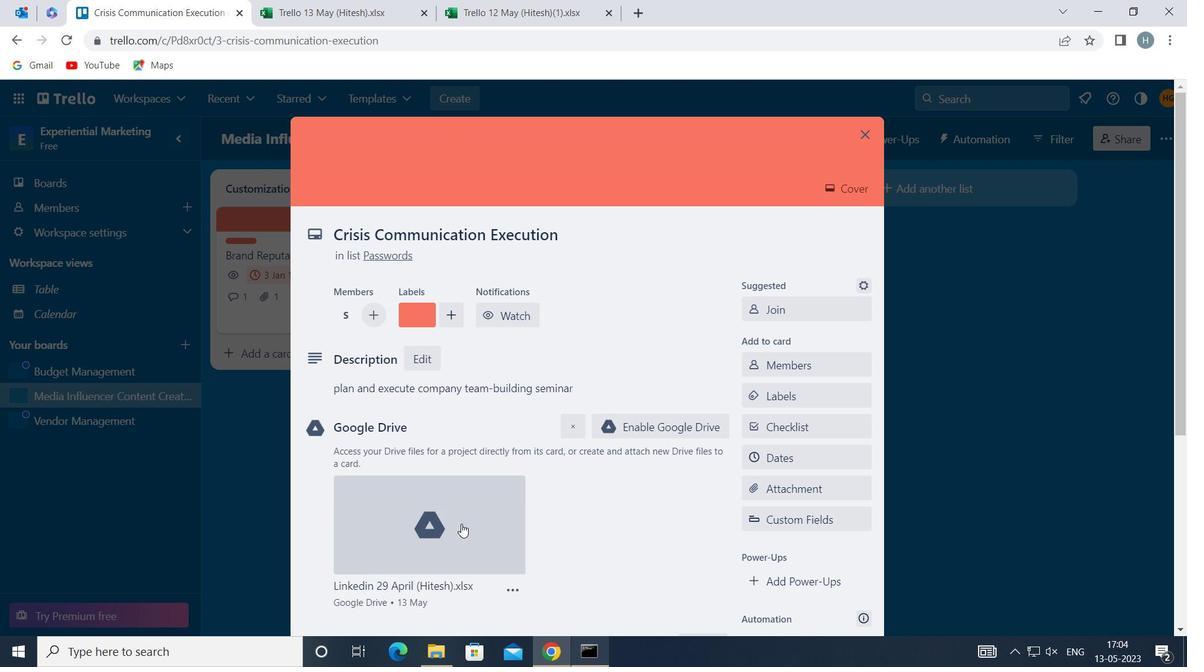 
Action: Mouse scrolled (523, 466) with delta (0, 0)
Screenshot: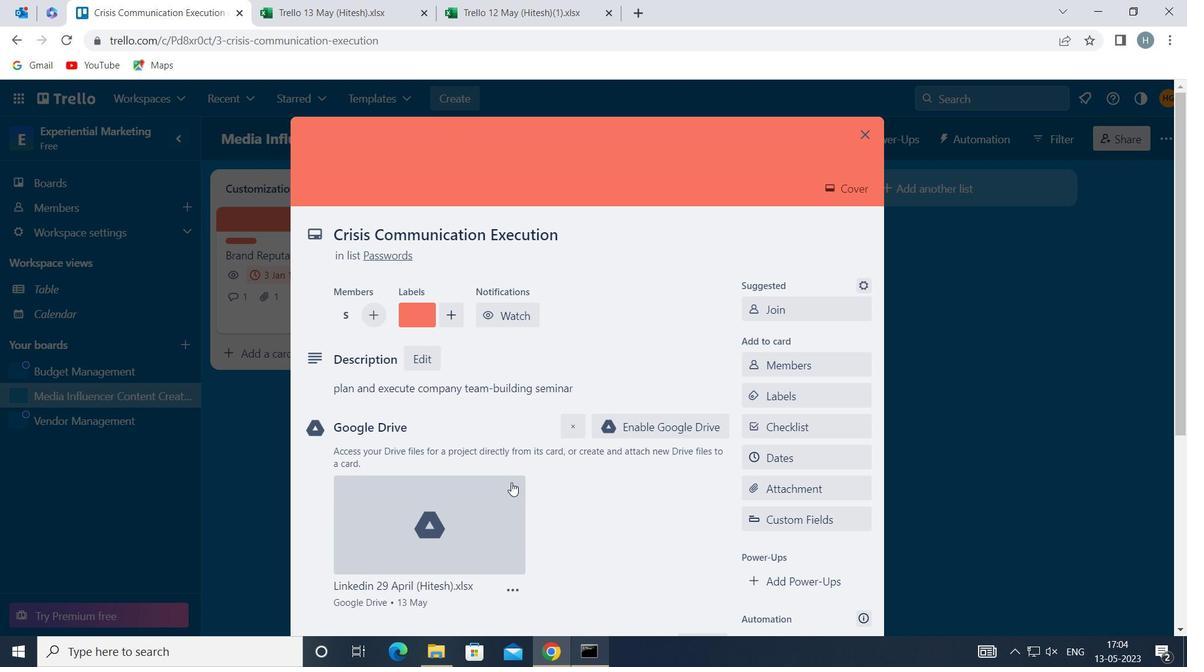 
Action: Mouse scrolled (523, 466) with delta (0, 0)
Screenshot: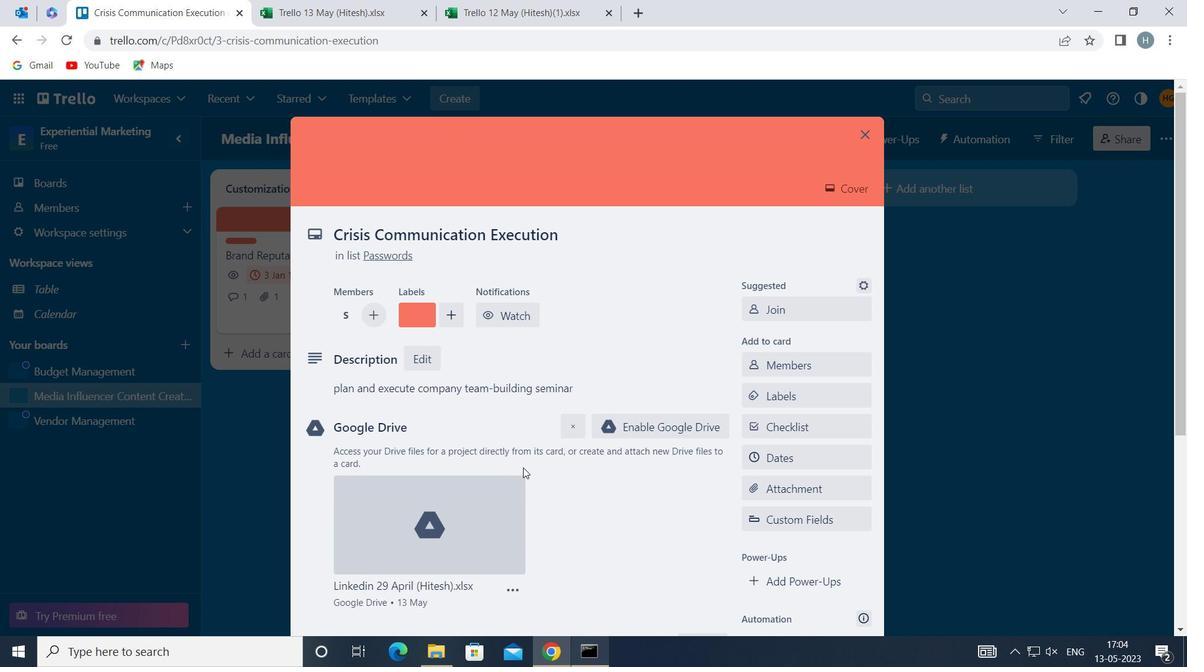 
Action: Mouse moved to (529, 466)
Screenshot: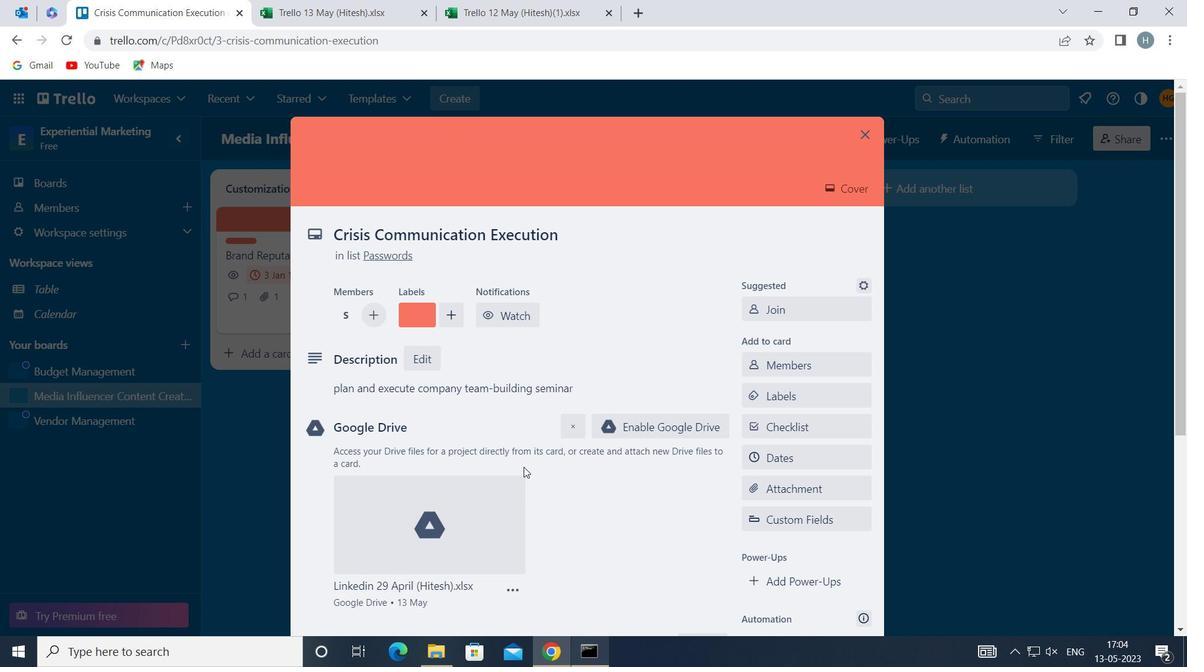 
Action: Mouse scrolled (529, 466) with delta (0, 0)
Screenshot: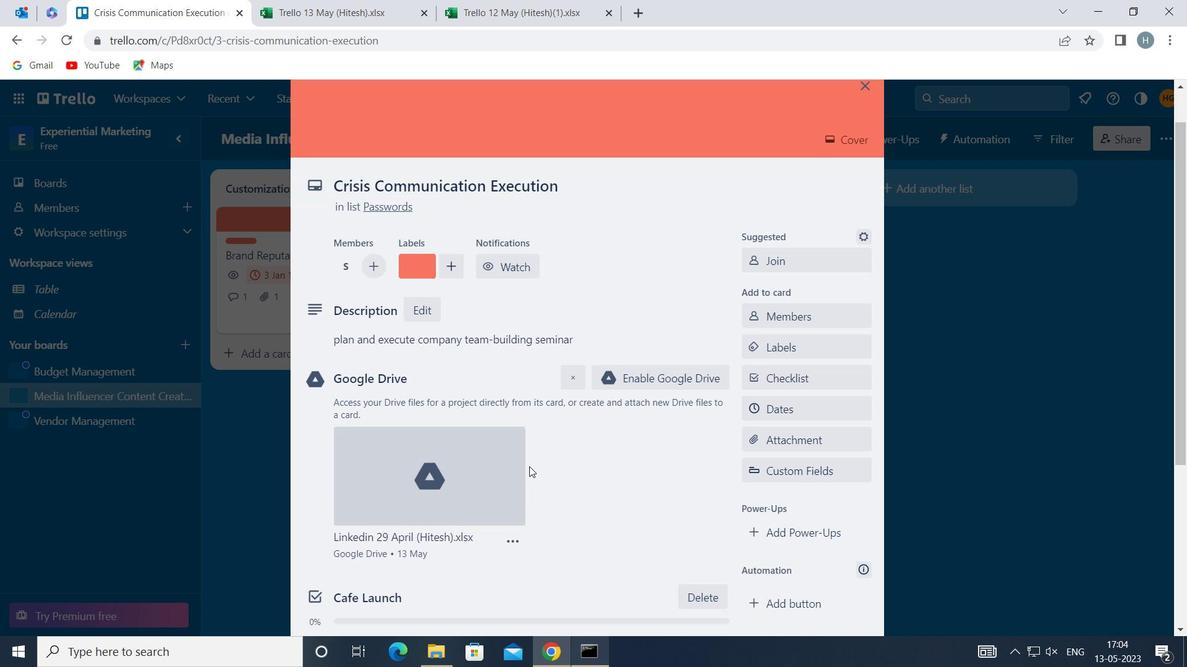 
Action: Mouse scrolled (529, 466) with delta (0, 0)
Screenshot: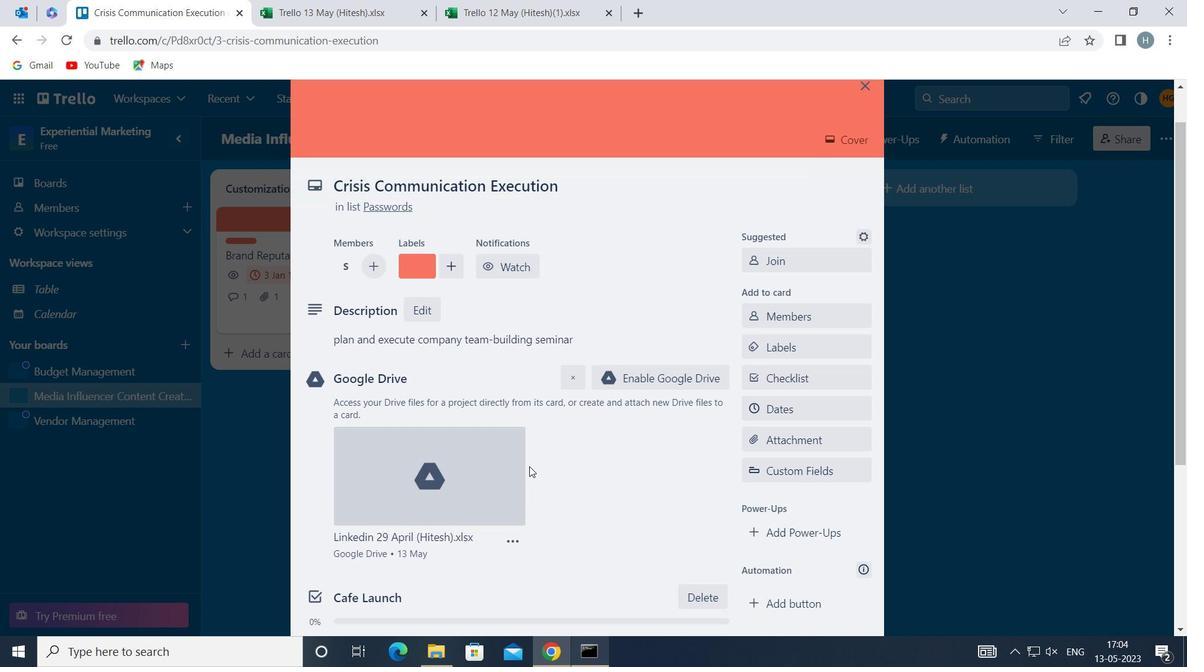 
Action: Mouse scrolled (529, 466) with delta (0, 0)
Screenshot: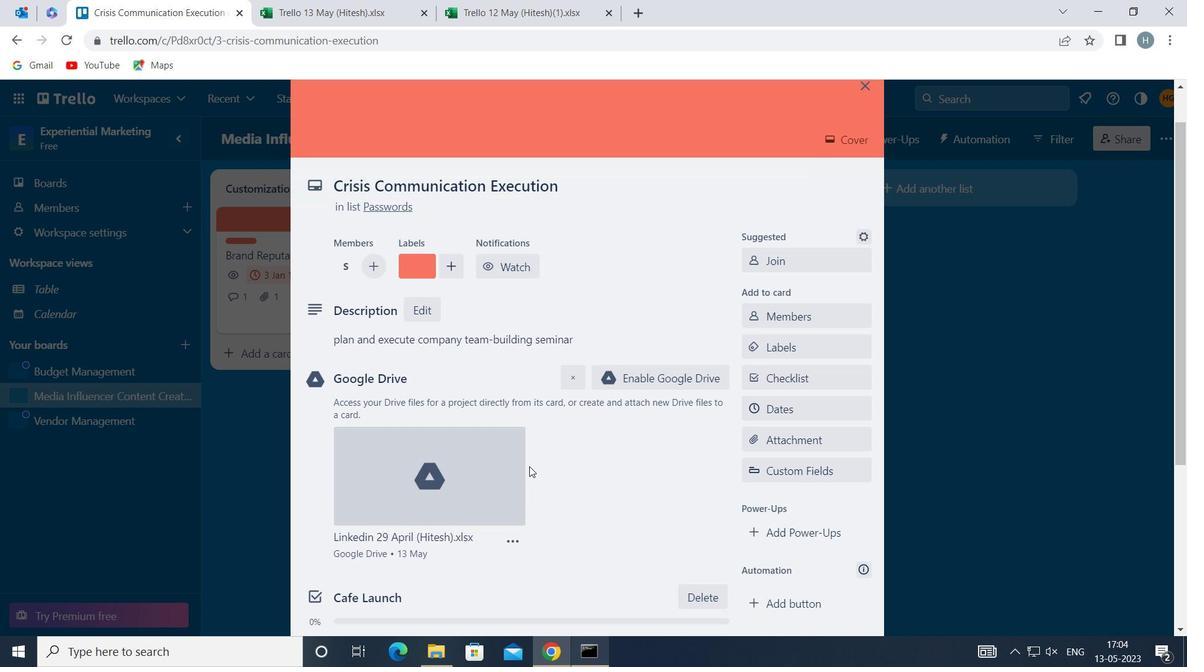 
Action: Mouse scrolled (529, 466) with delta (0, 0)
Screenshot: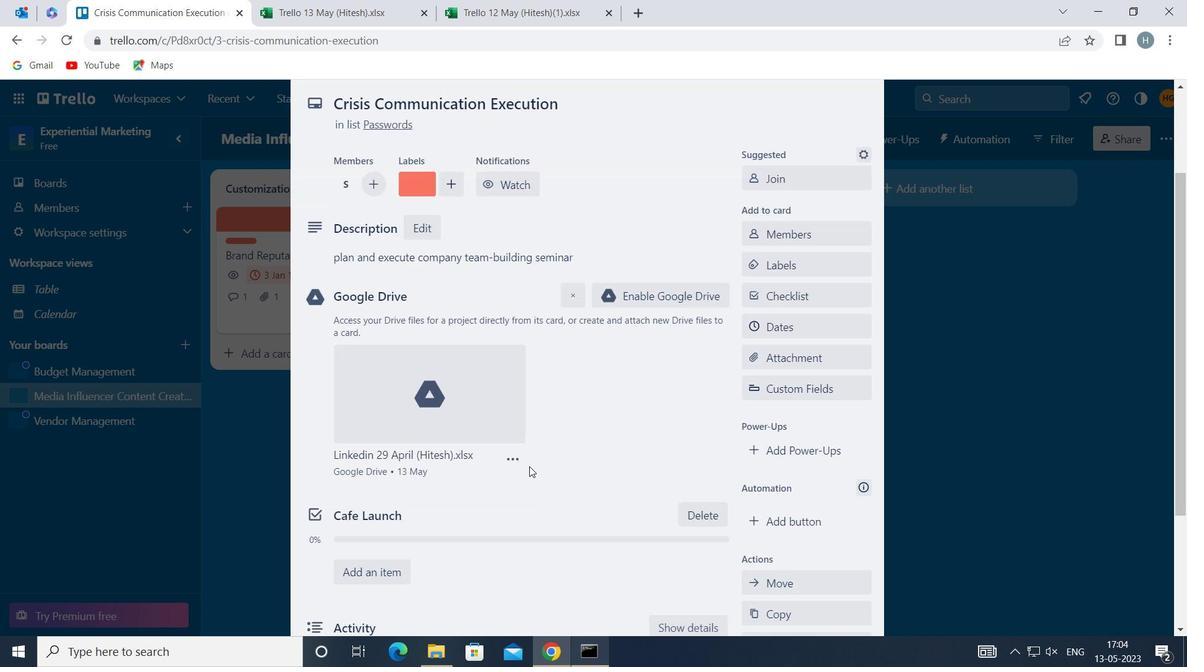 
Action: Mouse moved to (528, 488)
Screenshot: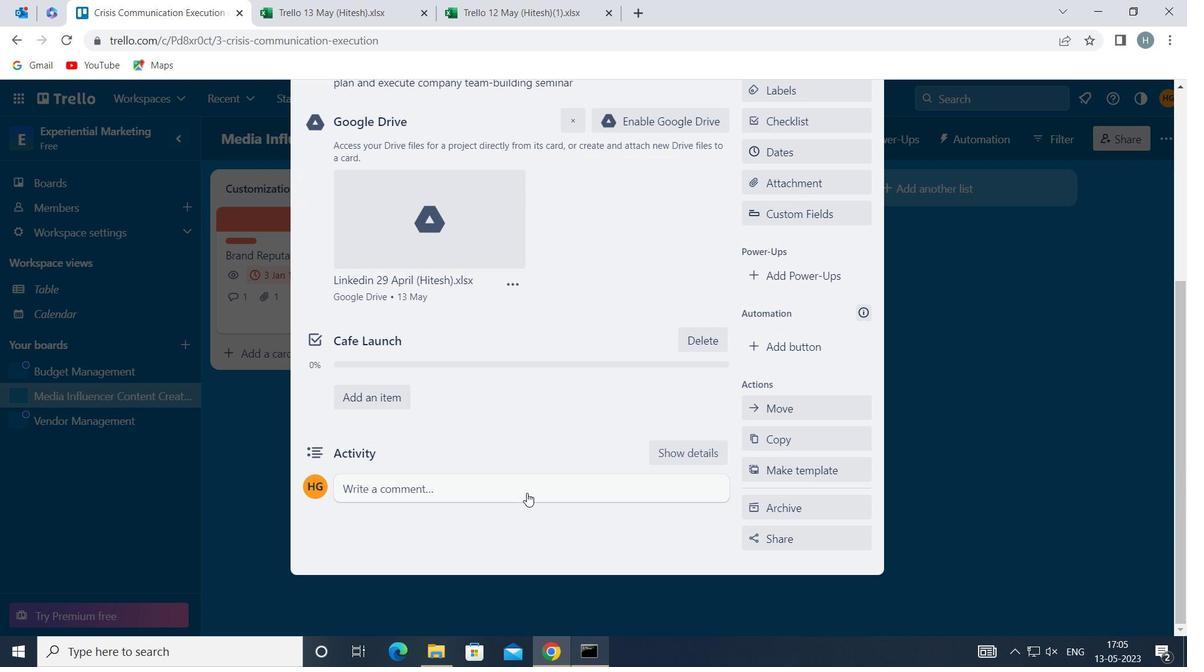 
Action: Mouse pressed left at (528, 488)
Screenshot: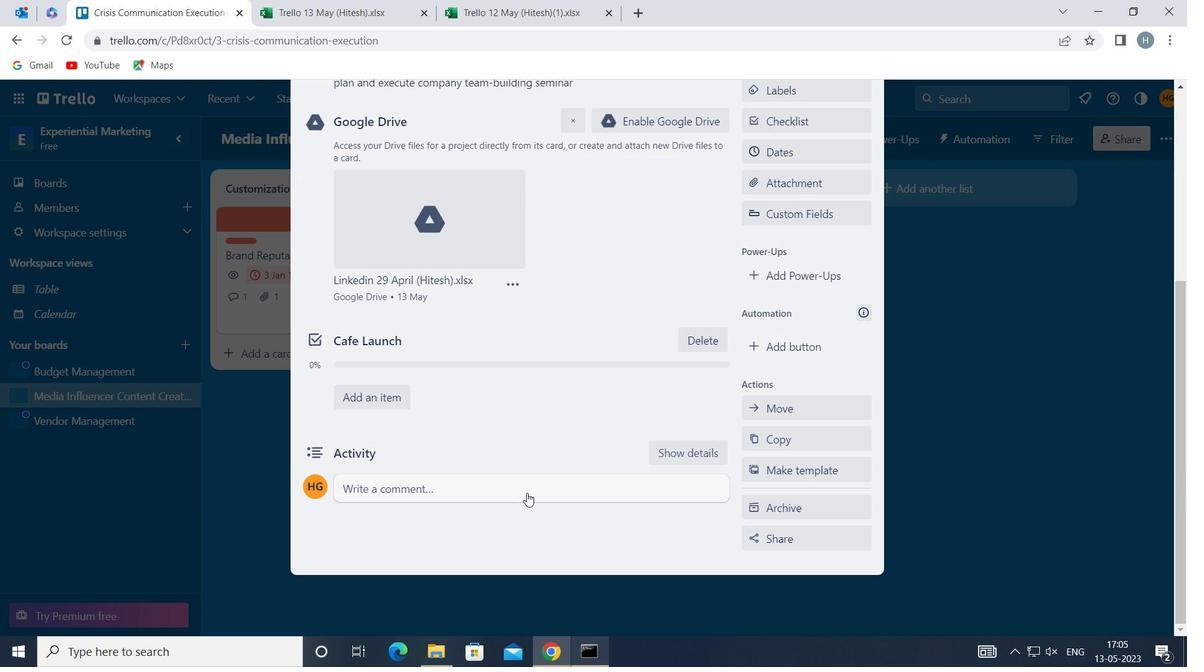 
Action: Mouse moved to (496, 541)
Screenshot: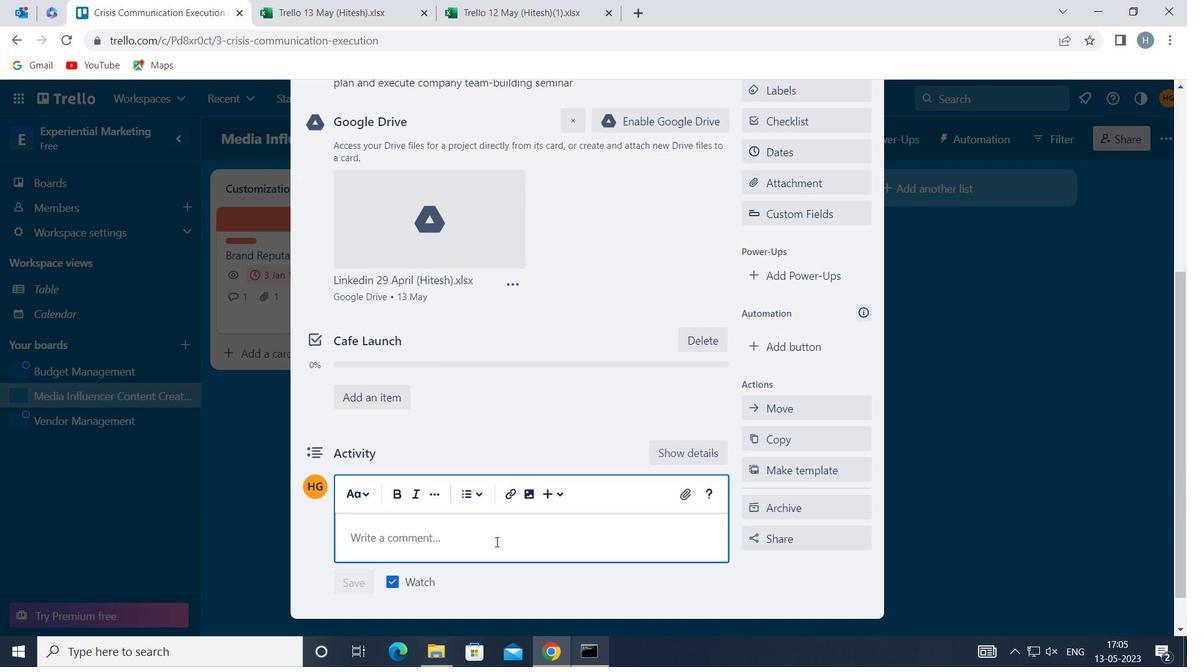 
Action: Key pressed <Key.shift>LET<Key.space>US<Key.space>MAKE<Key.space>SURE<Key.space>WE<Key.space>HAVE<Key.space>A<Key.space>CLEAR<Key.space>UNDERSTANDING<Key.space>OF<Key.space>THE<Key.space>OBJECTIVES<Key.space>AND<Key.space>REQUIREMENT<Key.space>OF<Key.space>THIS<Key.space>TASK
Screenshot: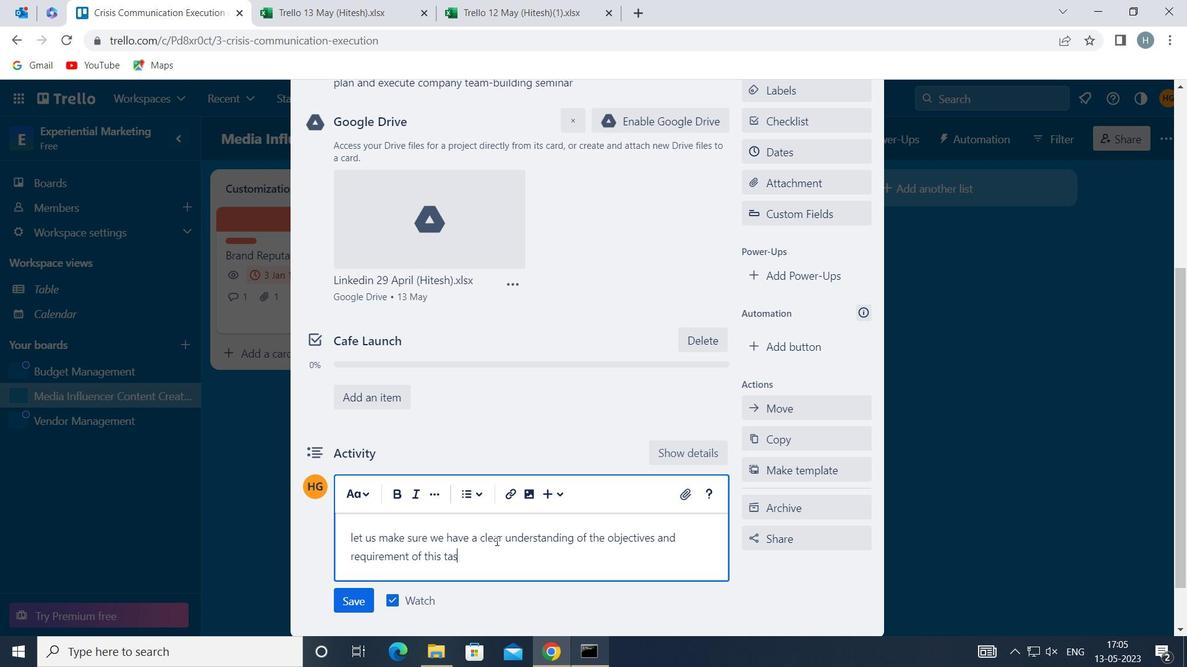 
Action: Mouse moved to (463, 552)
Screenshot: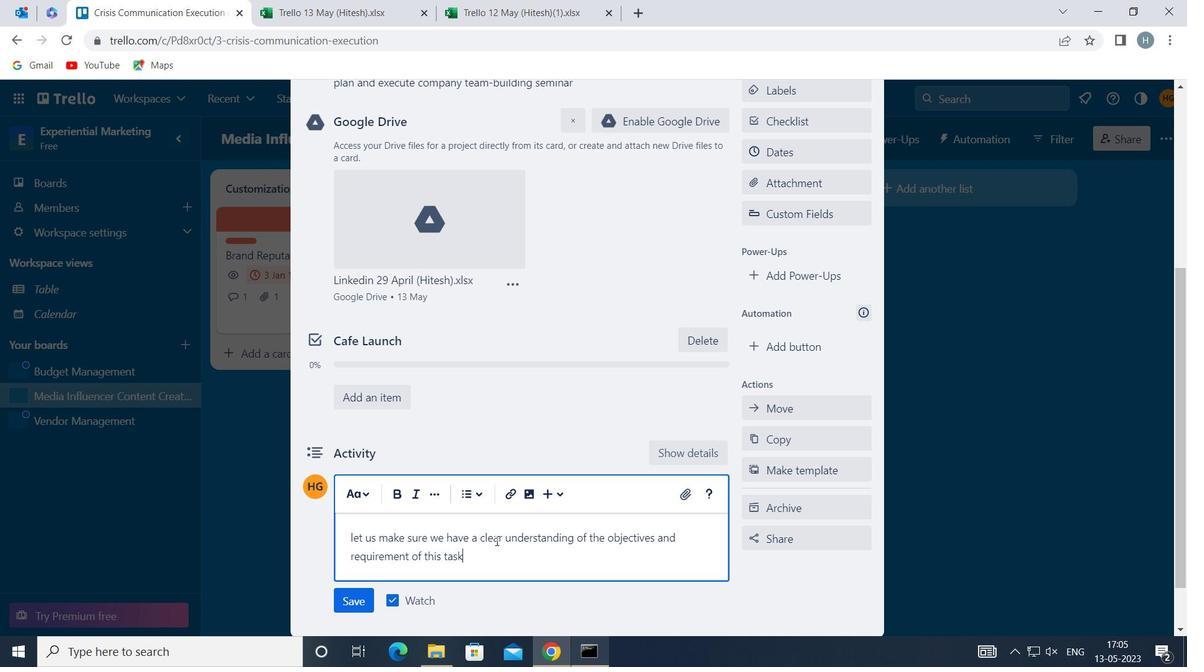 
Action: Key pressed <Key.space>BEFORE<Key.space>GETTING<Key.space>STARTED
Screenshot: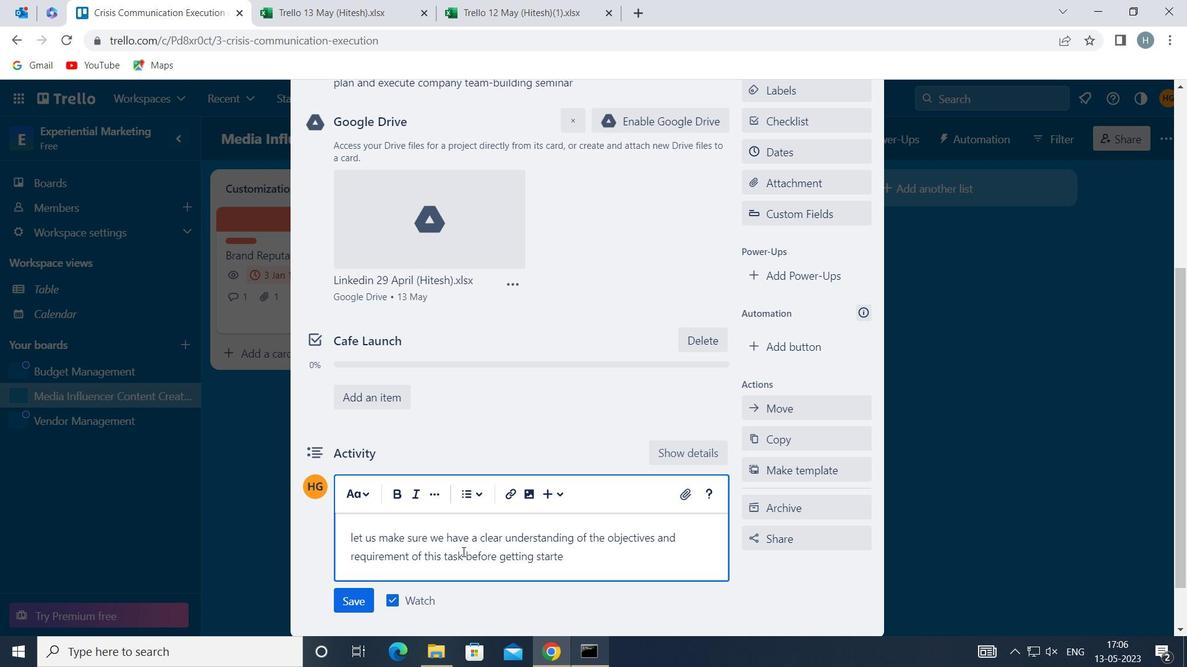 
Action: Mouse moved to (363, 598)
Screenshot: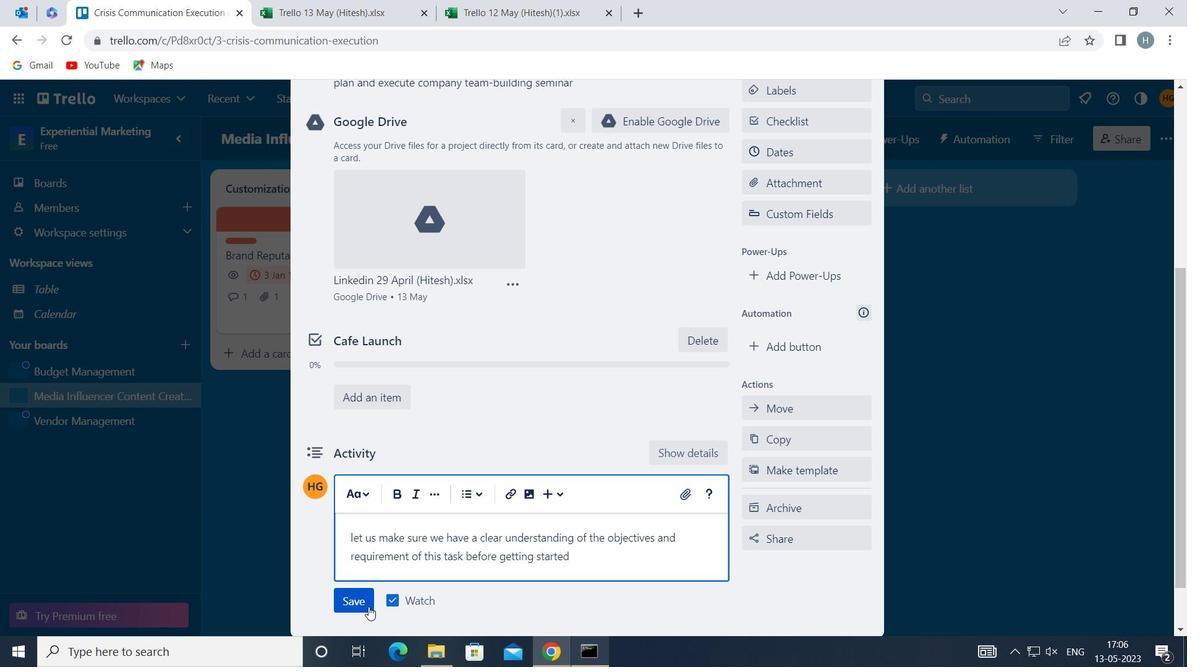 
Action: Mouse pressed left at (363, 598)
Screenshot: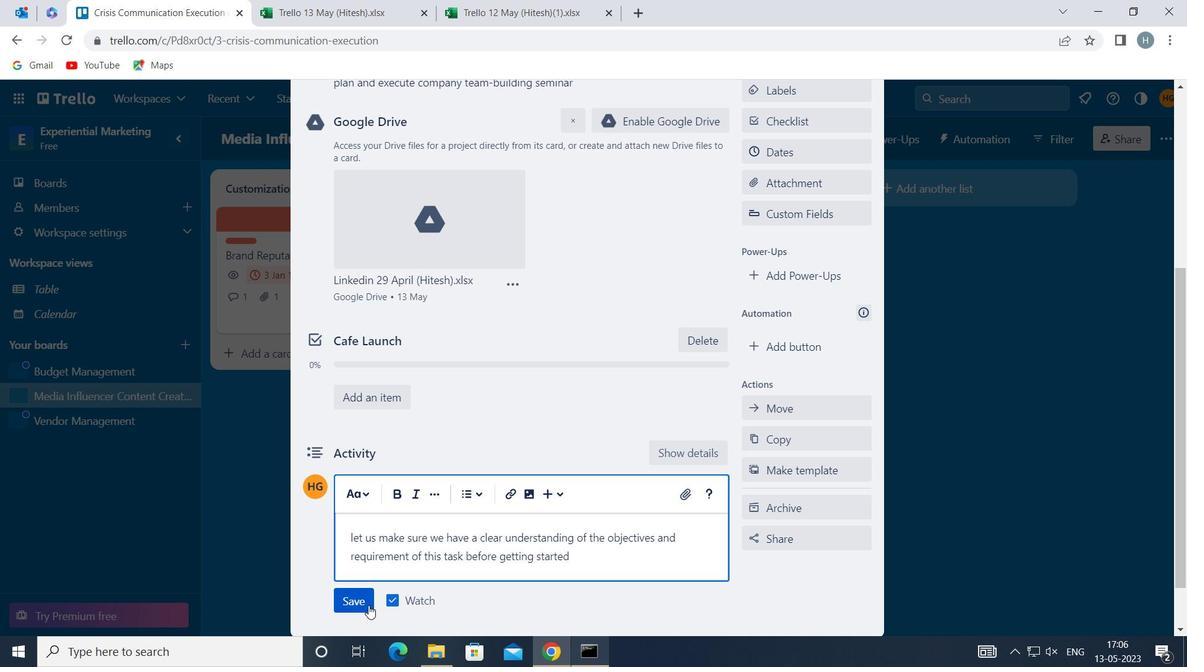 
Action: Mouse moved to (826, 144)
Screenshot: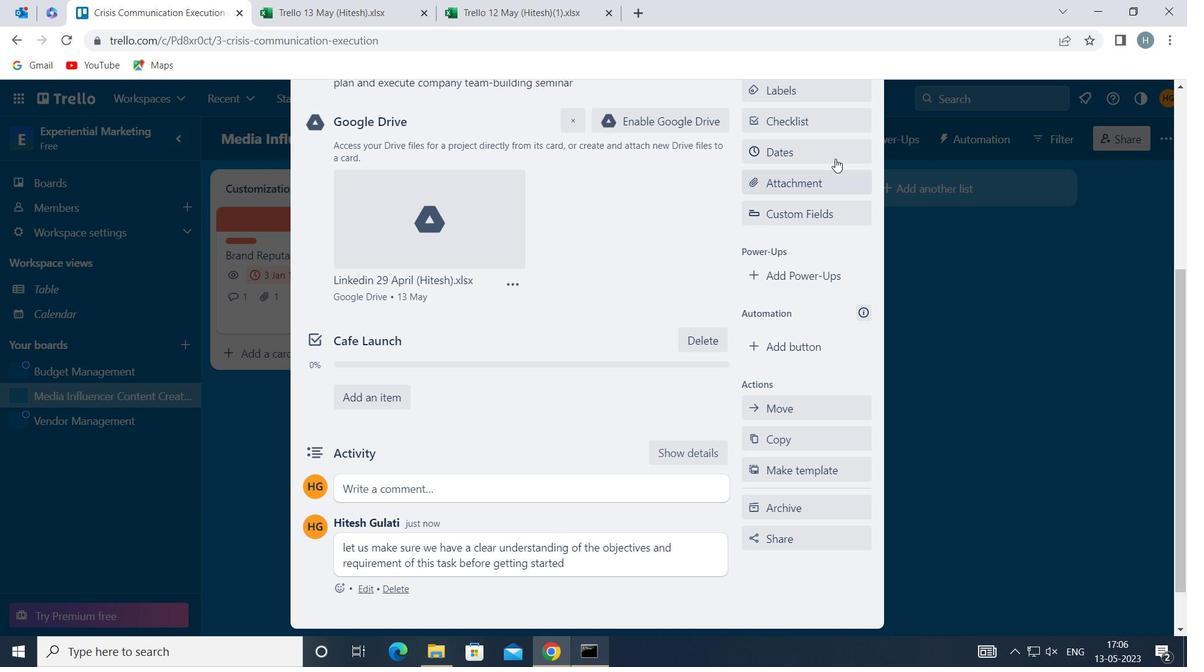 
Action: Mouse pressed left at (826, 144)
Screenshot: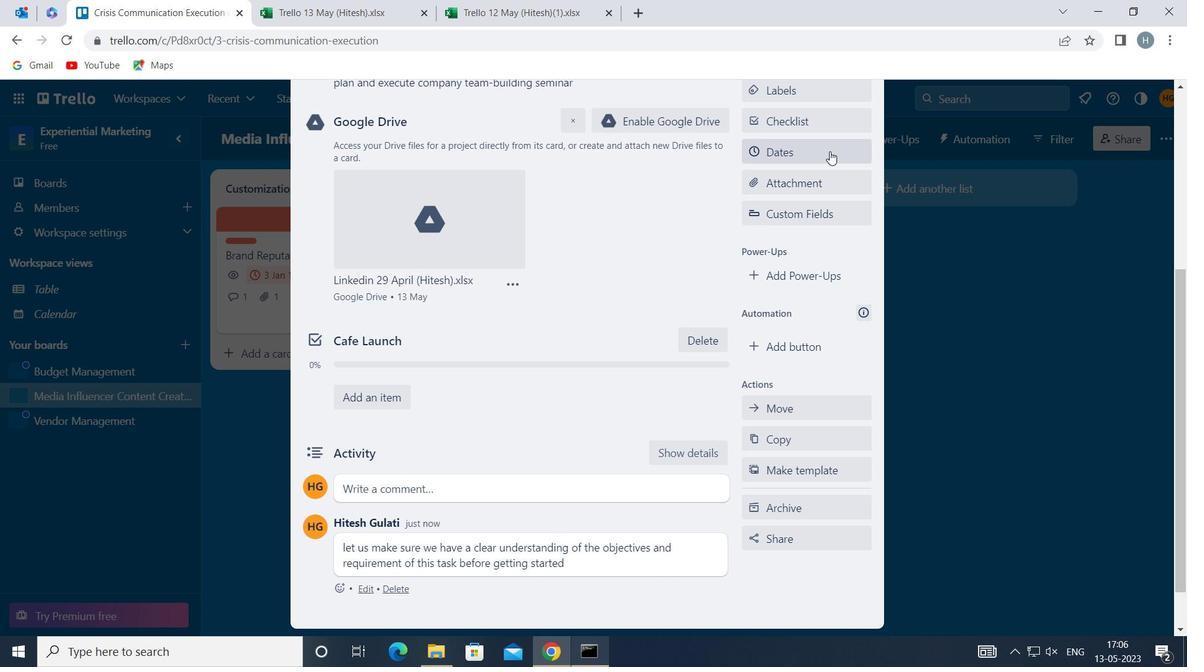 
Action: Mouse moved to (750, 414)
Screenshot: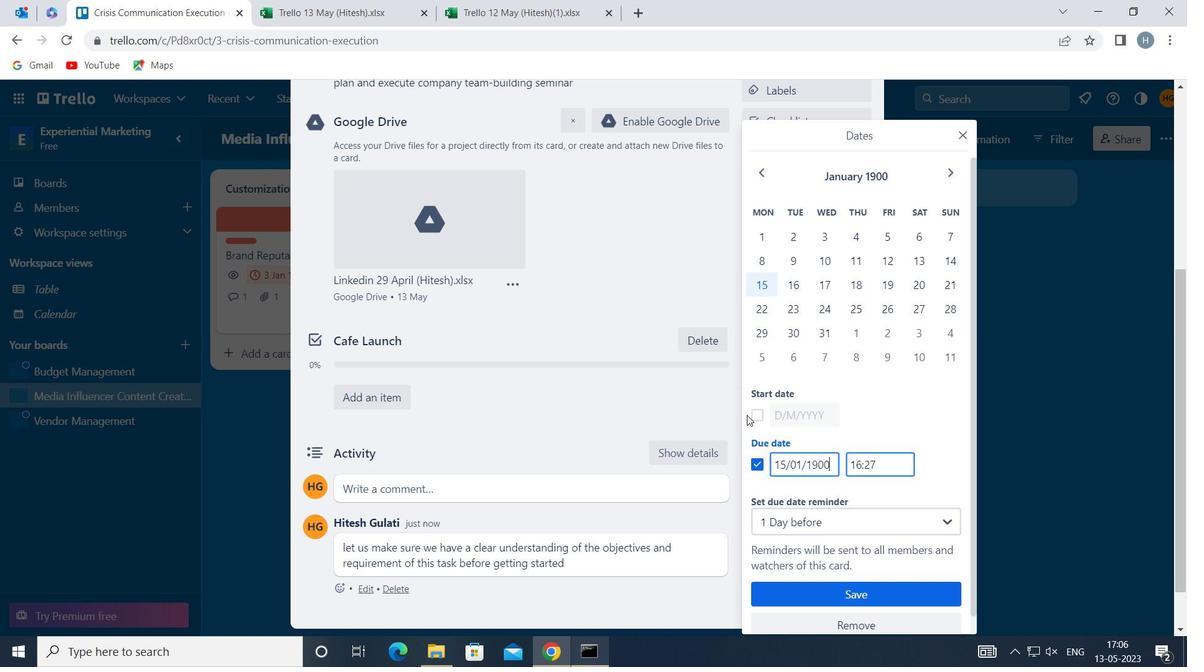 
Action: Mouse pressed left at (750, 414)
Screenshot: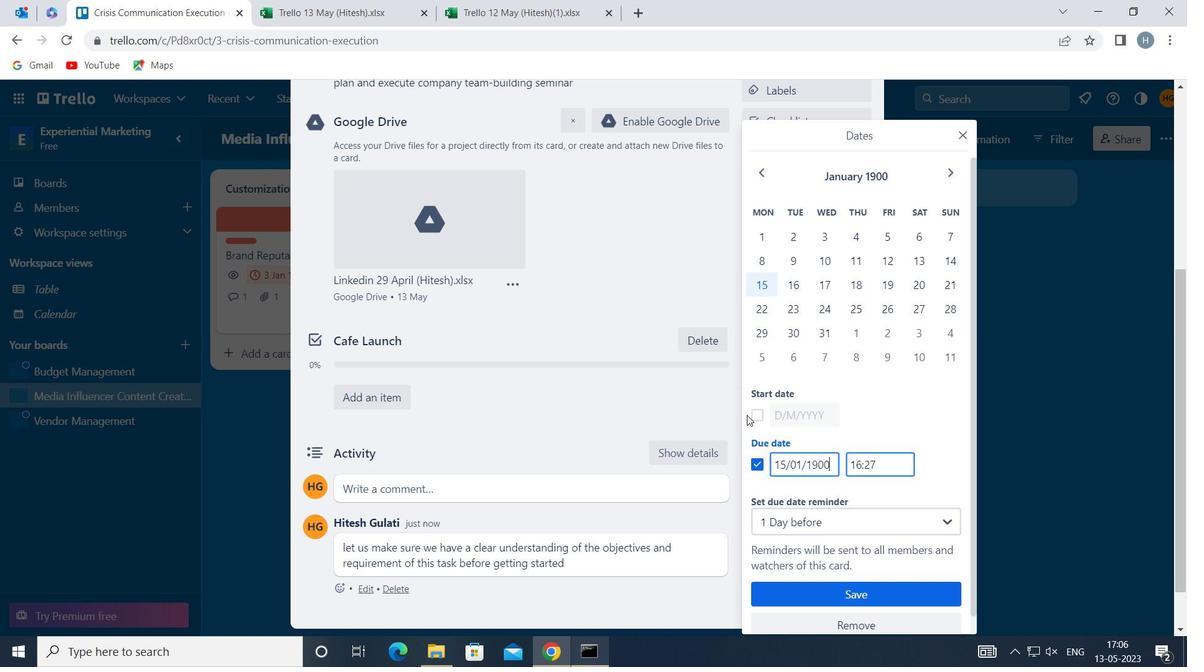 
Action: Mouse moved to (762, 413)
Screenshot: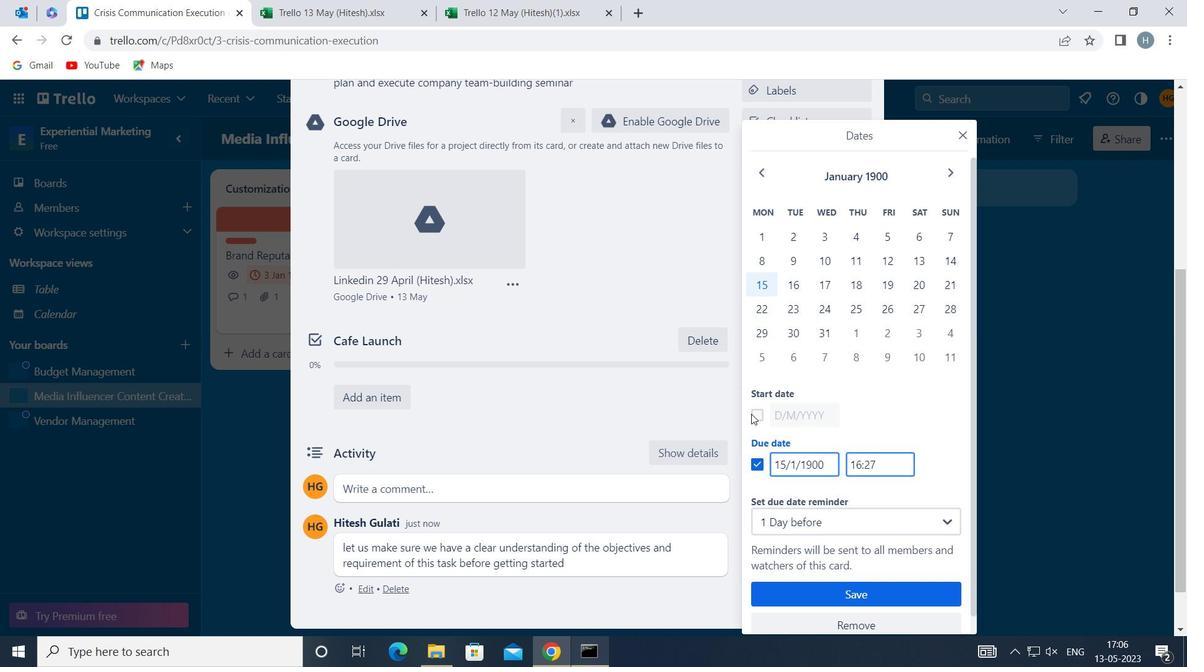 
Action: Mouse pressed left at (762, 413)
Screenshot: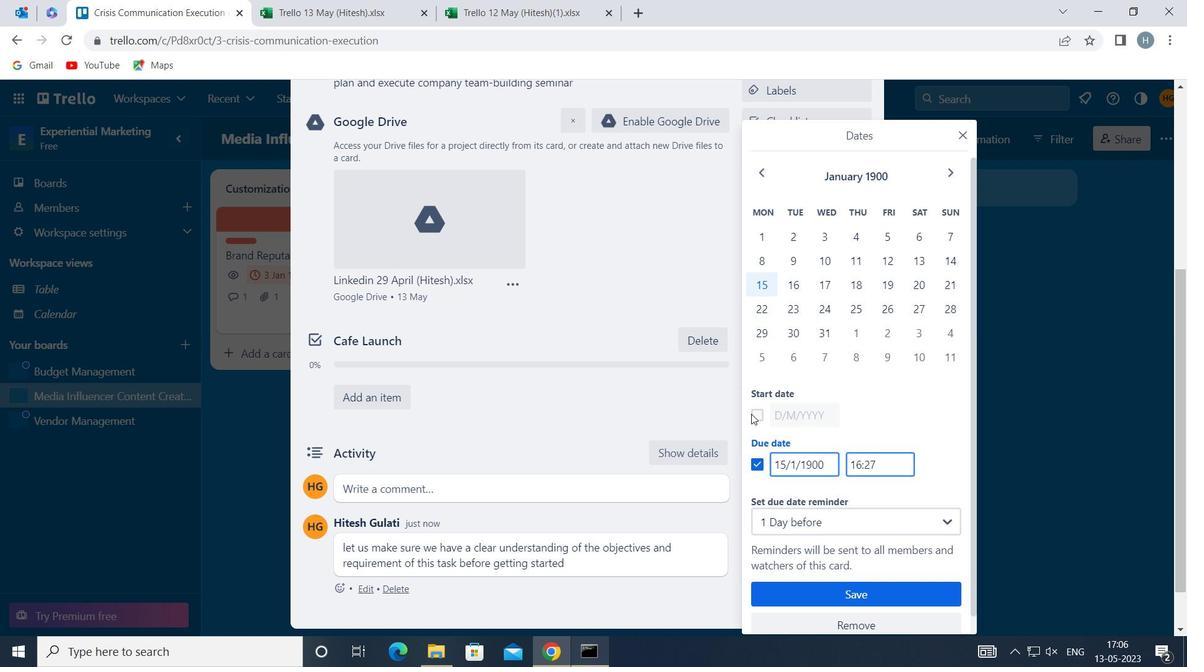 
Action: Mouse moved to (774, 411)
Screenshot: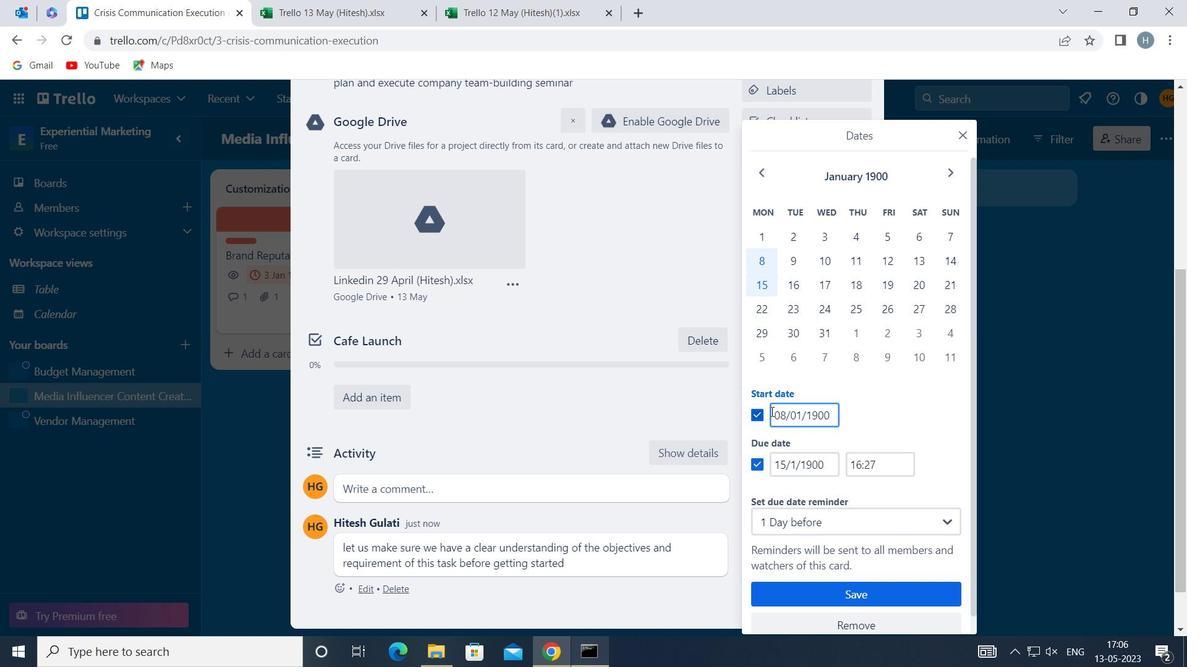 
Action: Mouse pressed left at (774, 411)
Screenshot: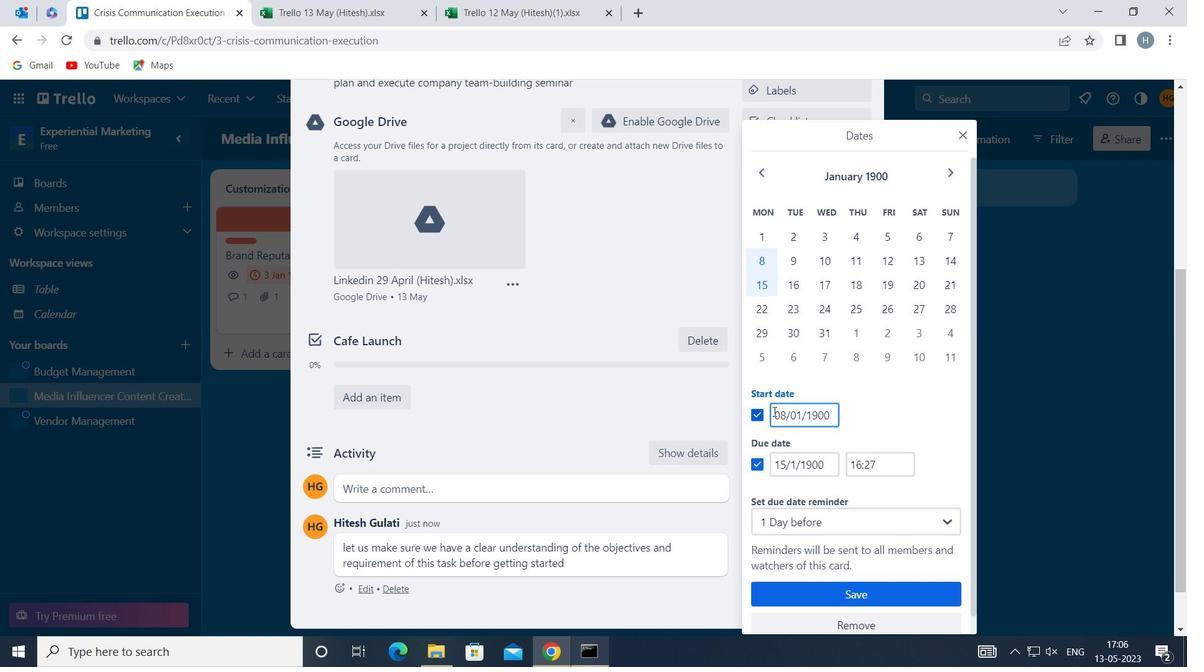 
Action: Key pressed <Key.right><Key.backspace>
Screenshot: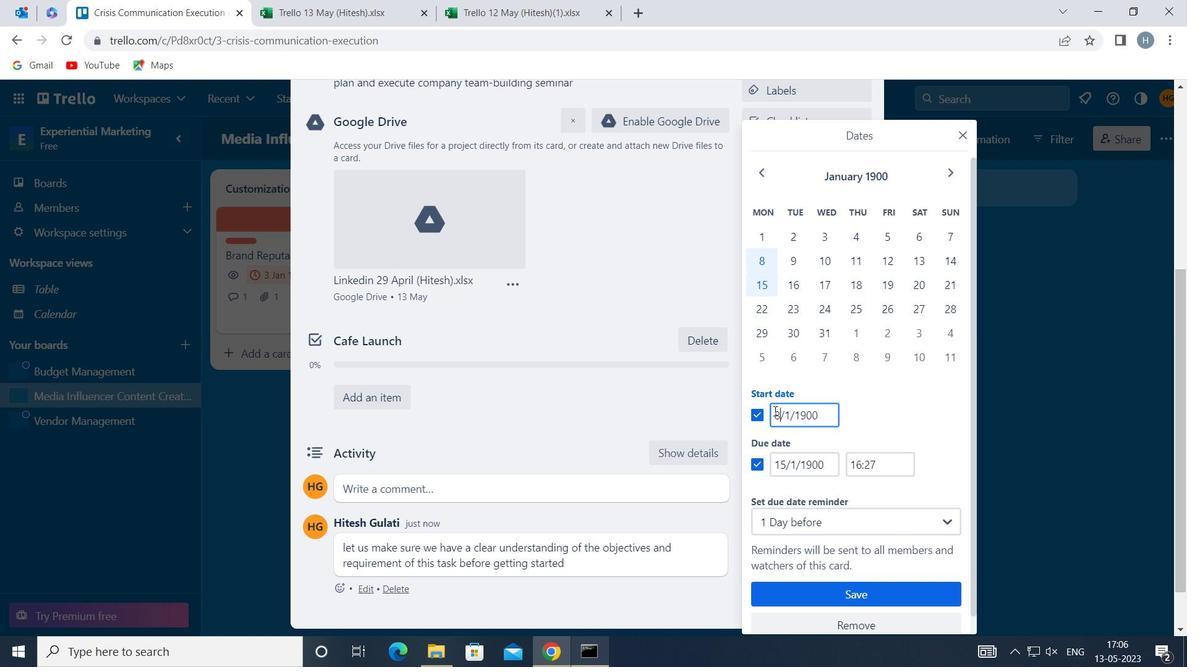 
Action: Mouse moved to (765, 408)
Screenshot: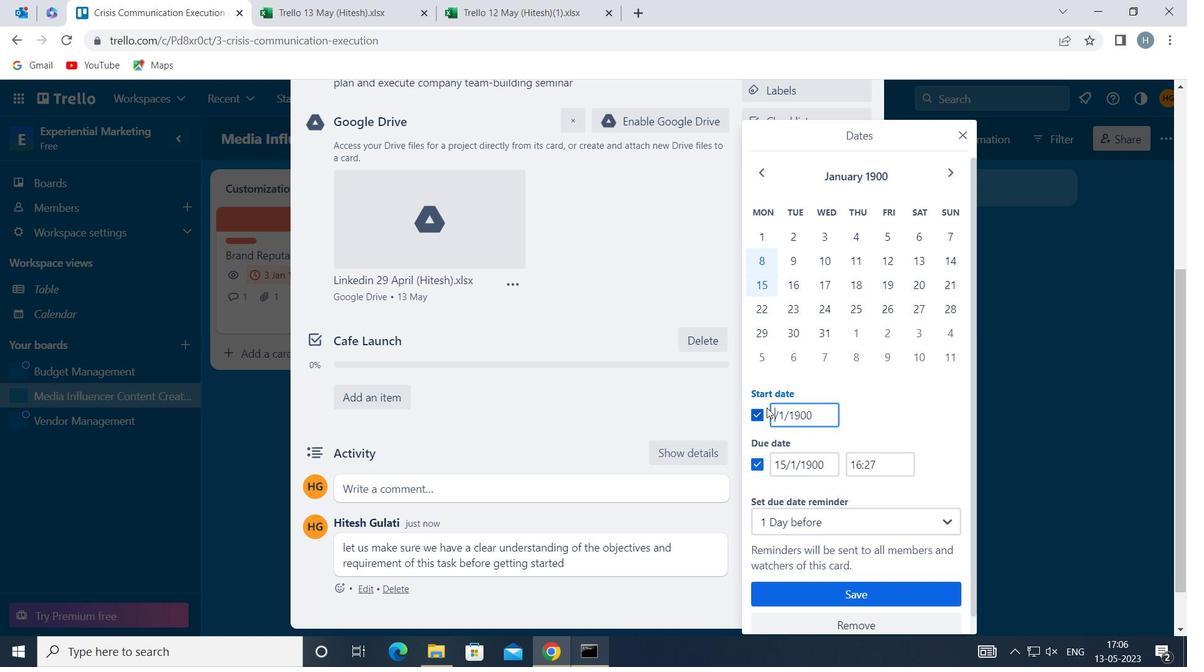 
Action: Key pressed 9
Screenshot: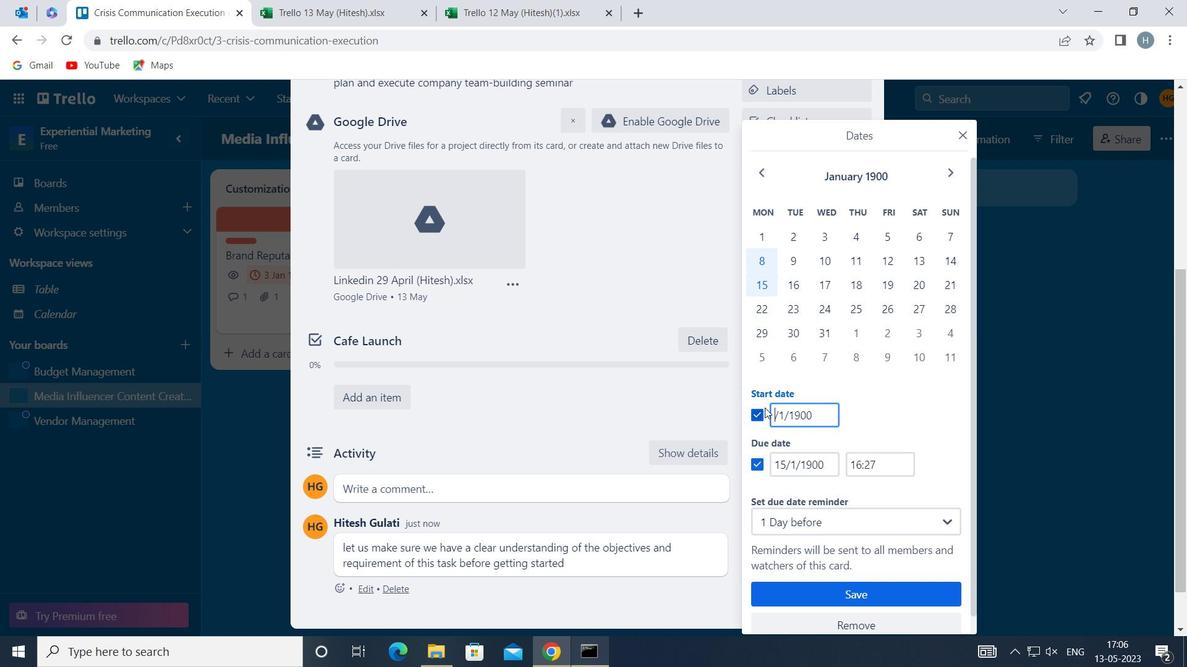 
Action: Mouse moved to (777, 463)
Screenshot: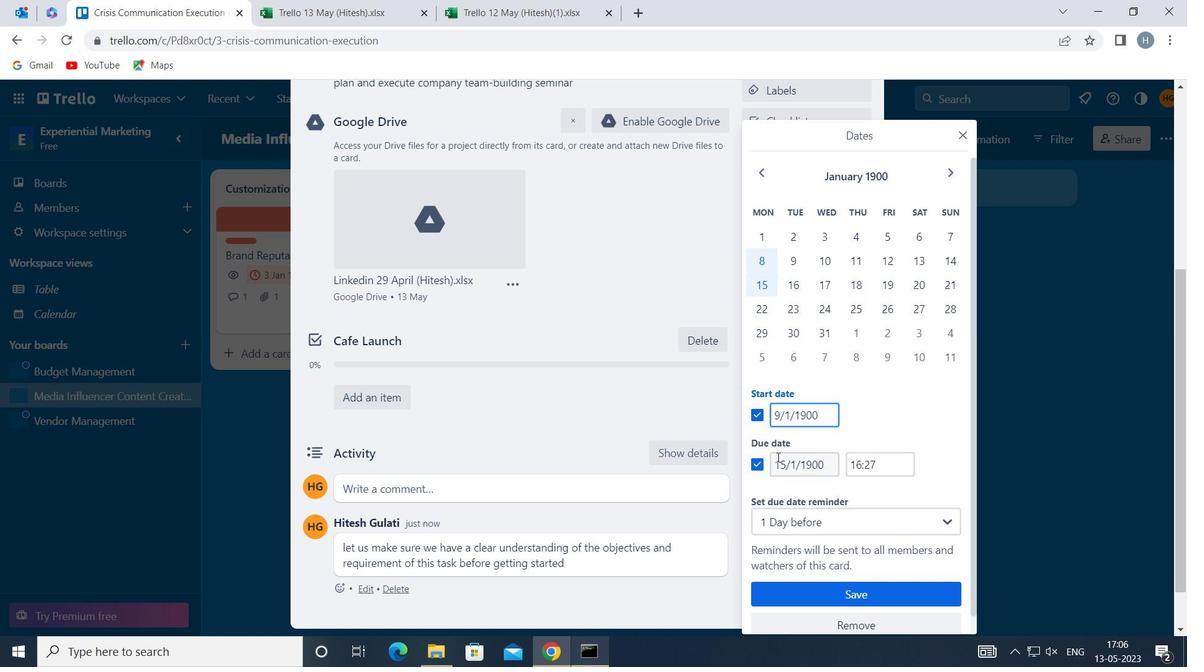 
Action: Mouse pressed left at (777, 463)
Screenshot: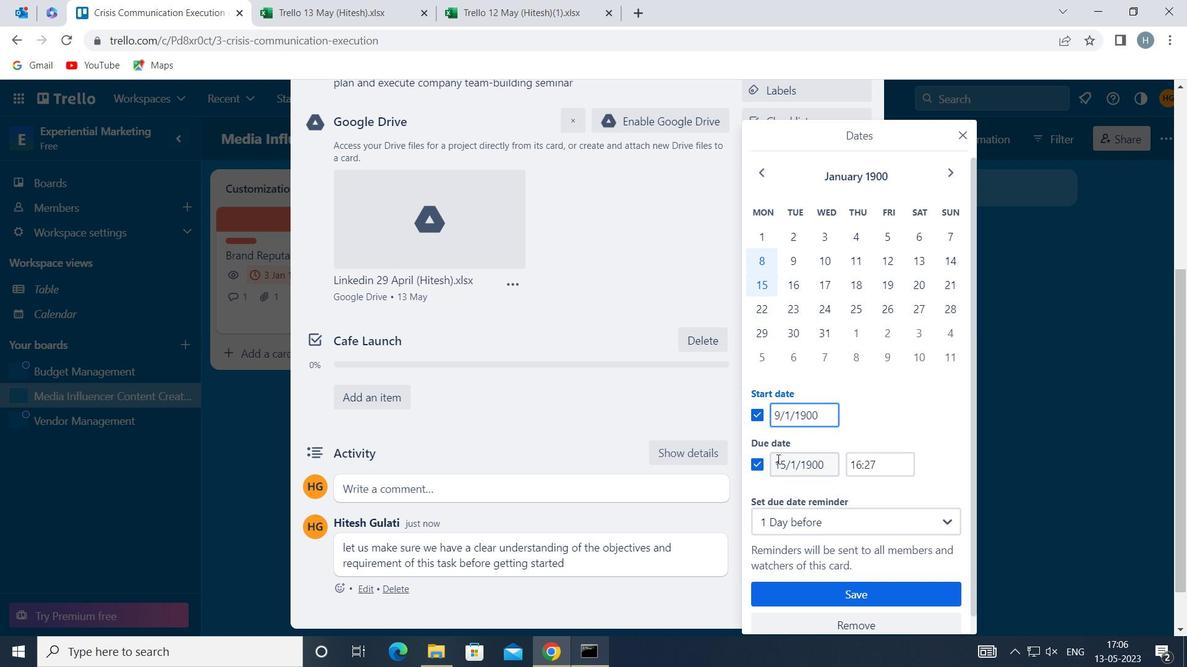 
Action: Key pressed <Key.right><Key.backspace>6
Screenshot: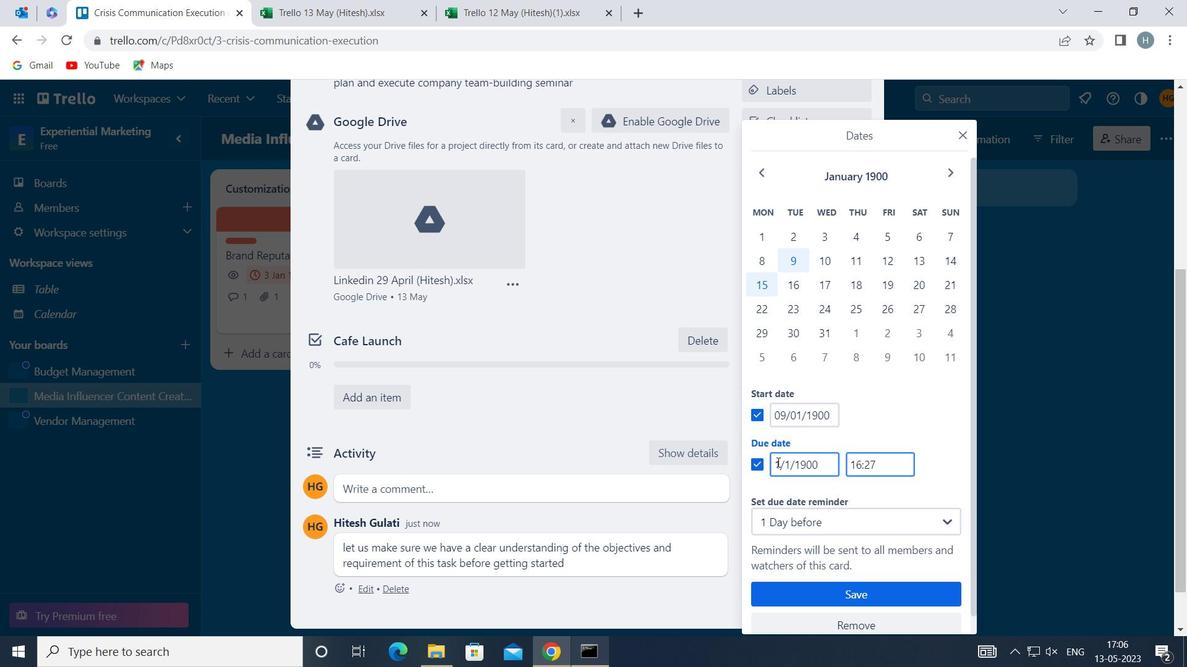 
Action: Mouse moved to (850, 591)
Screenshot: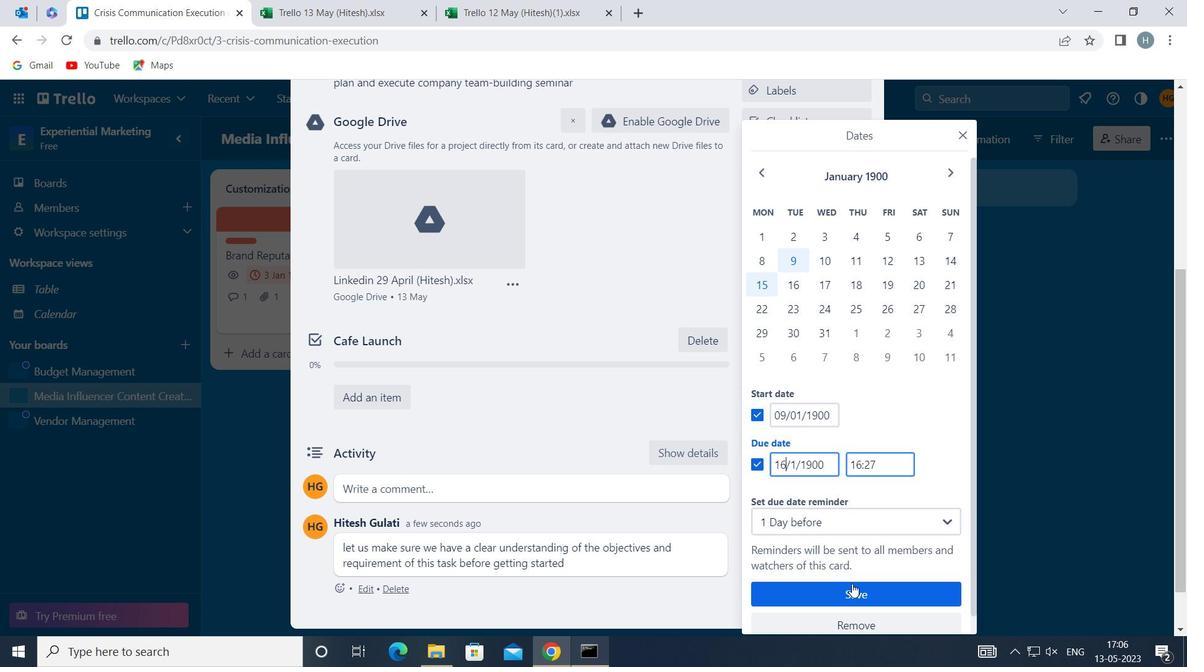 
Action: Mouse pressed left at (850, 591)
Screenshot: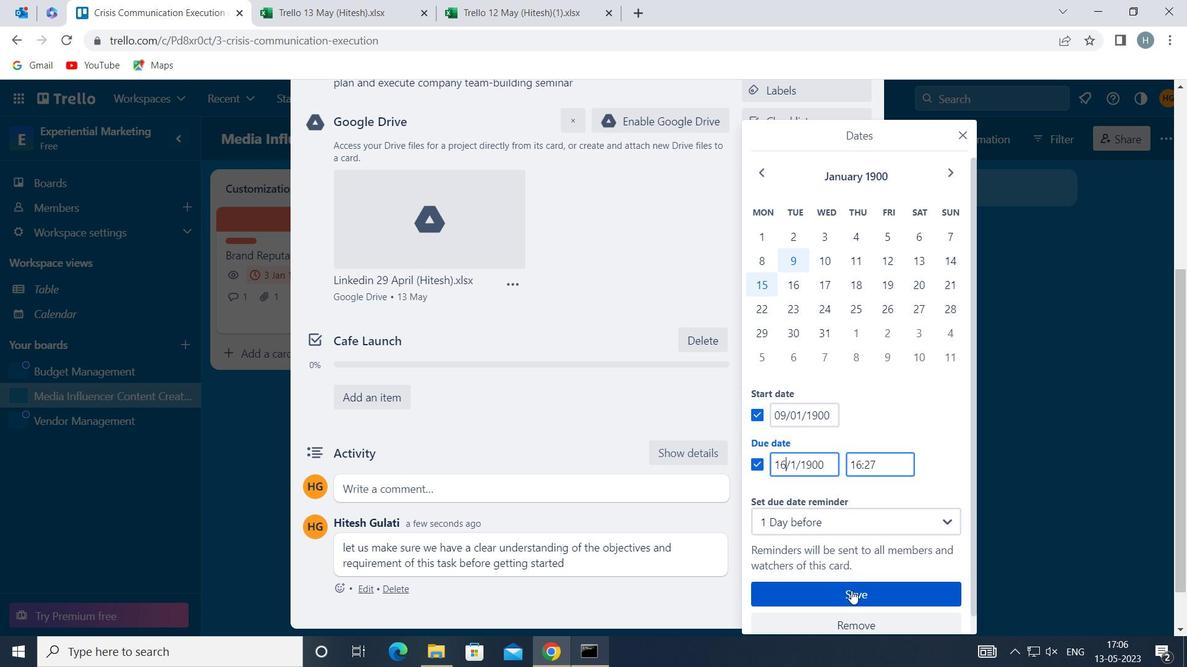 
Action: Mouse moved to (610, 276)
Screenshot: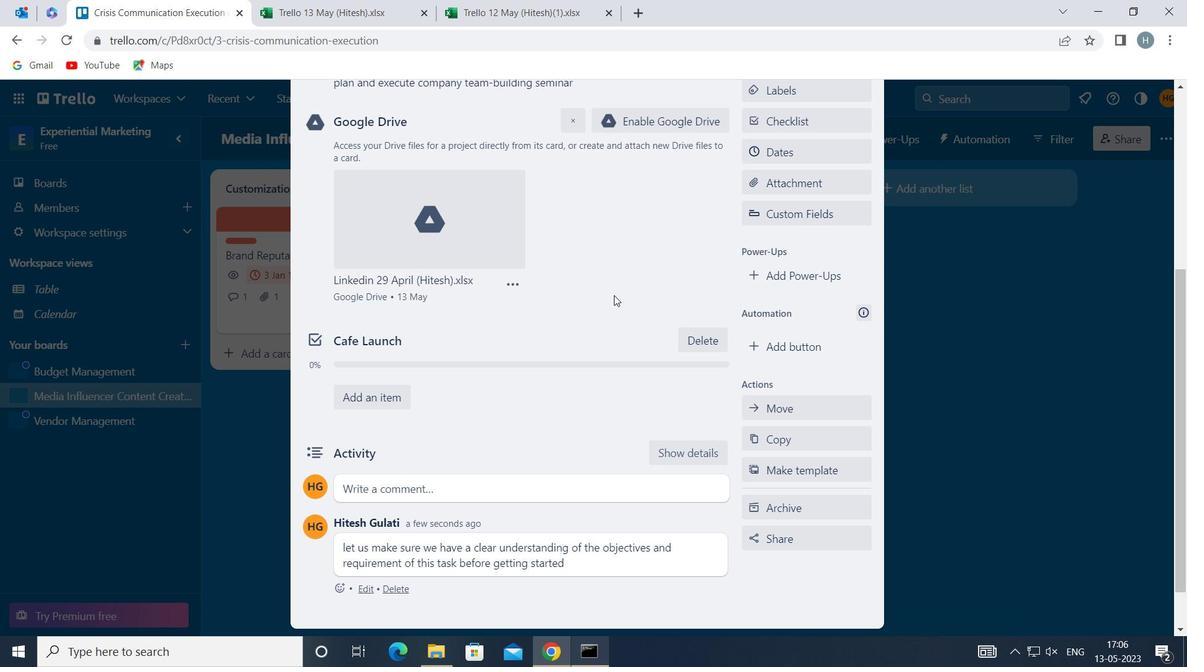 
Action: Key pressed <Key.f8>
Screenshot: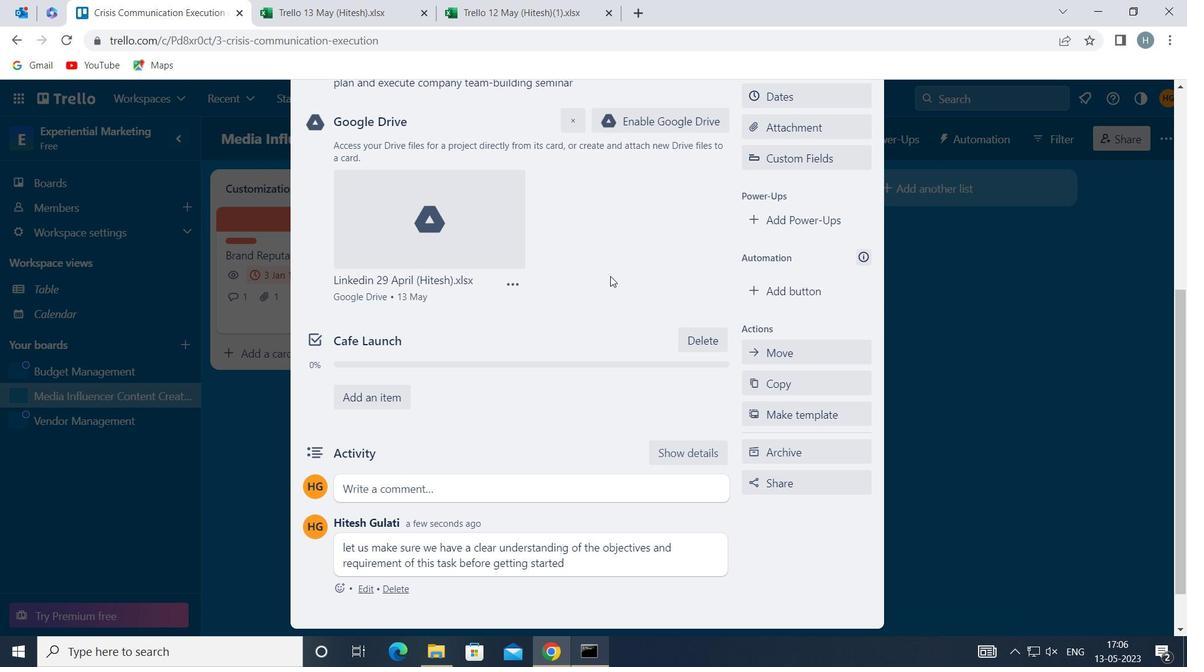 
